 Task: Find a place to stay in Hulan Ergi, China, from 10th to 15th July for 6 adults, with a price range of ₹10,000 to ₹15,000, 3 beds, 4 bedrooms, 4 bathrooms, and amenities like free parking, TV, and WiFi. Enable self check-in.
Action: Mouse moved to (443, 56)
Screenshot: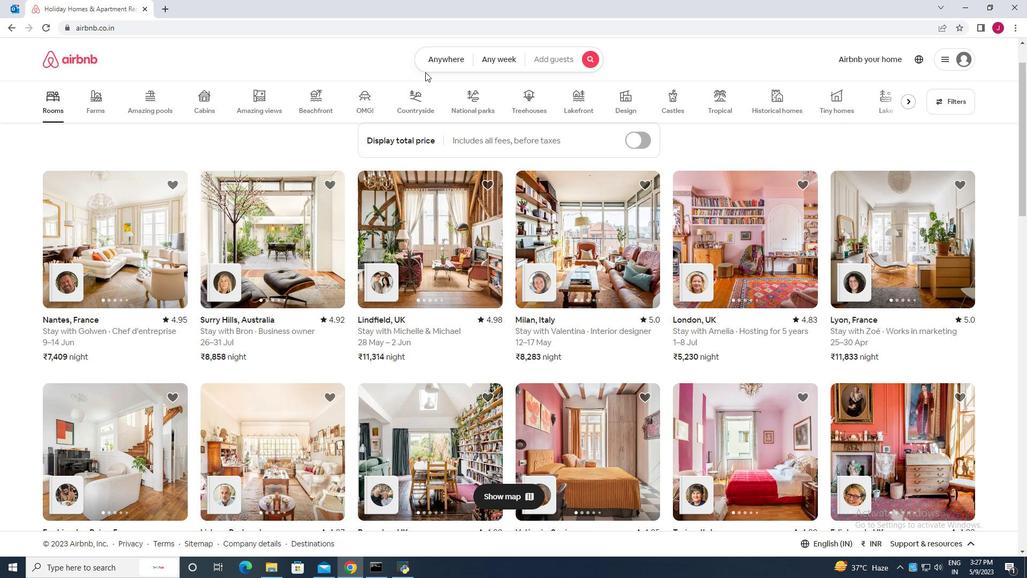 
Action: Mouse pressed left at (443, 56)
Screenshot: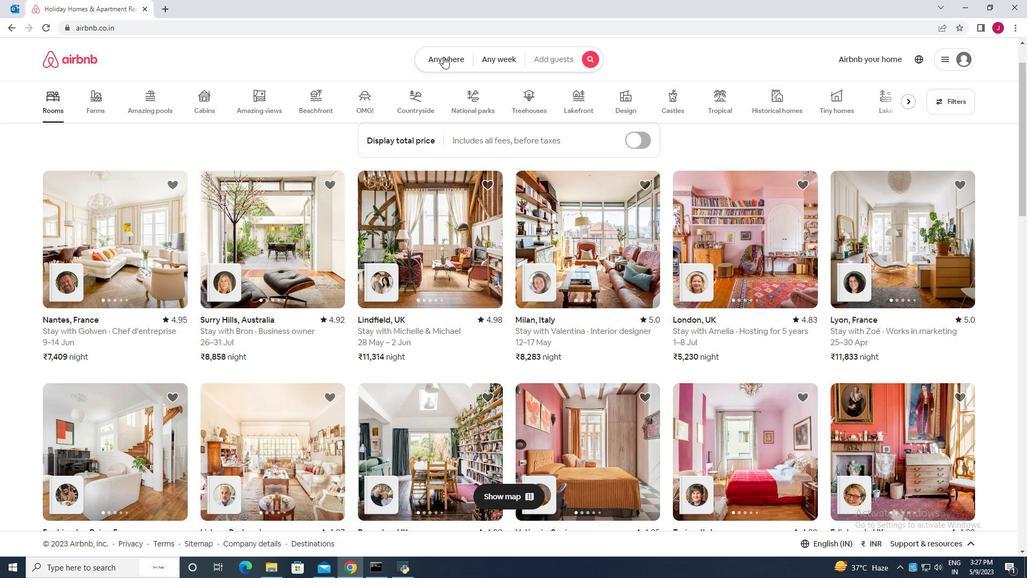 
Action: Mouse moved to (347, 103)
Screenshot: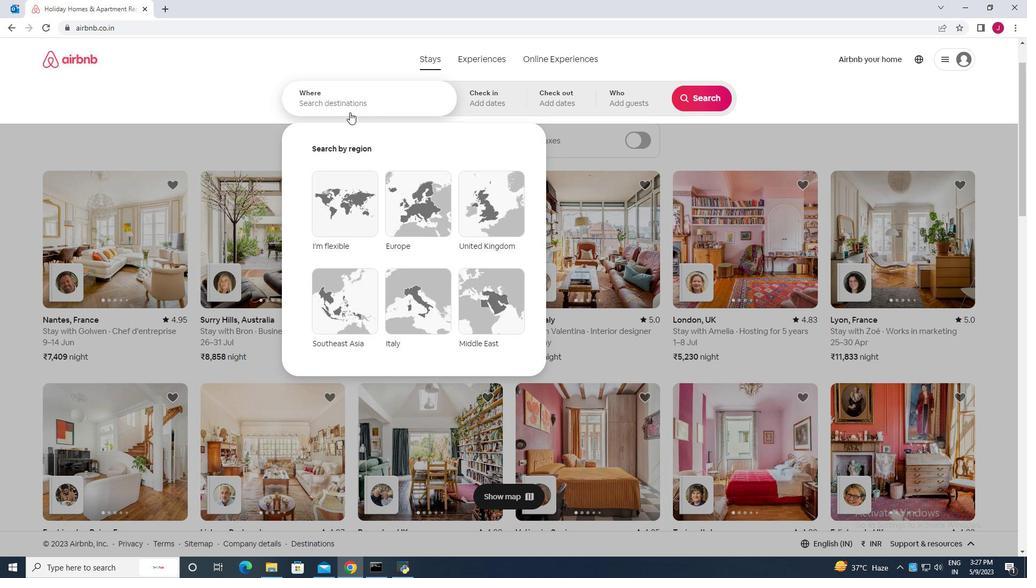 
Action: Mouse pressed left at (347, 103)
Screenshot: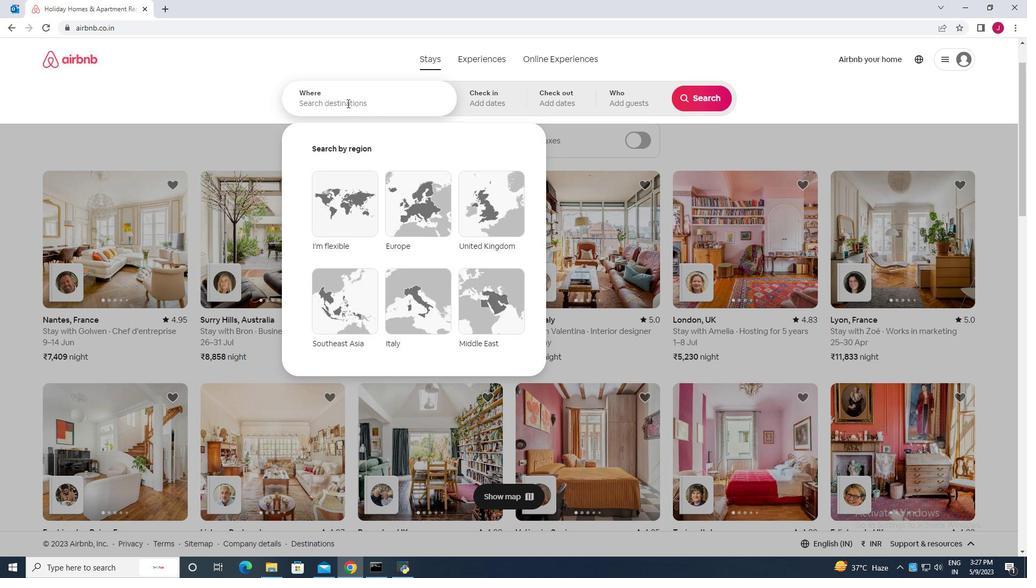 
Action: Key pressed hulan<Key.space>ergi<Key.space>china
Screenshot: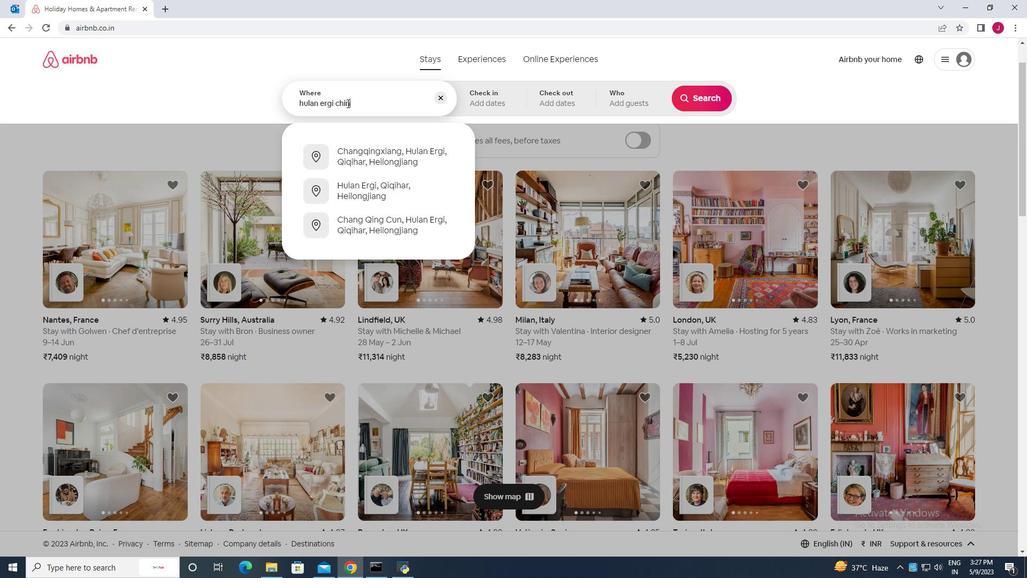 
Action: Mouse moved to (486, 97)
Screenshot: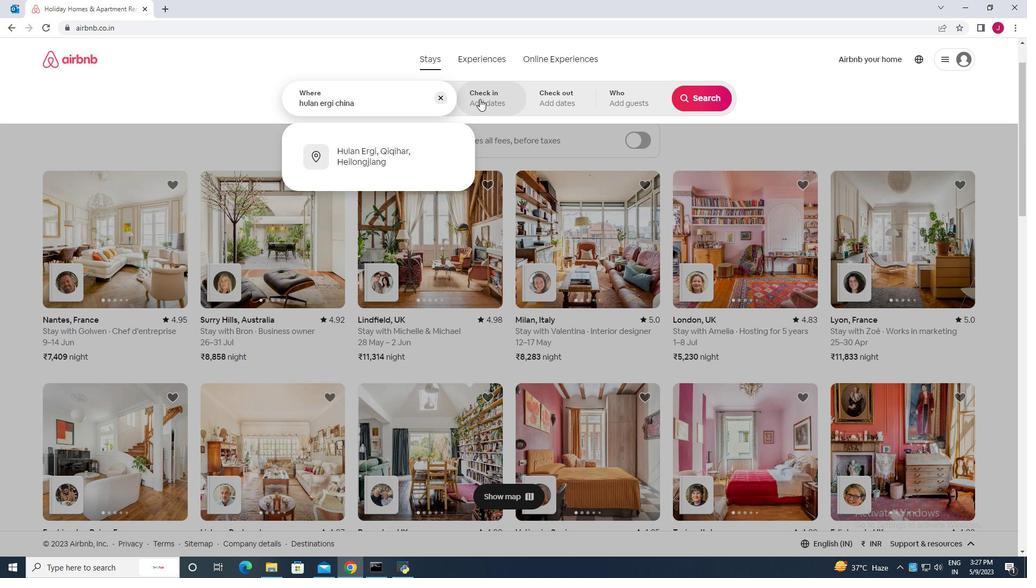
Action: Key pressed <Key.enter>
Screenshot: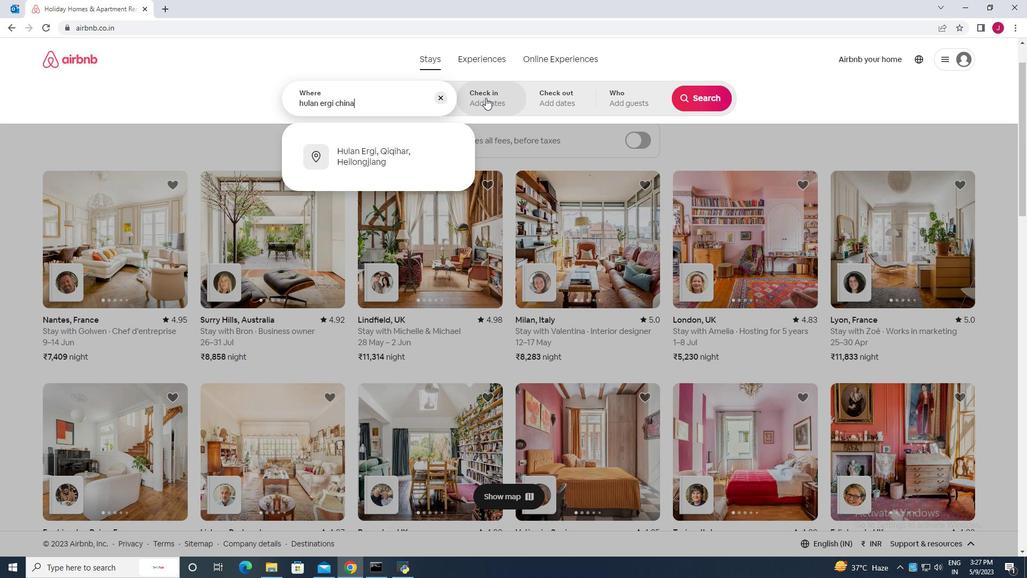 
Action: Mouse moved to (704, 182)
Screenshot: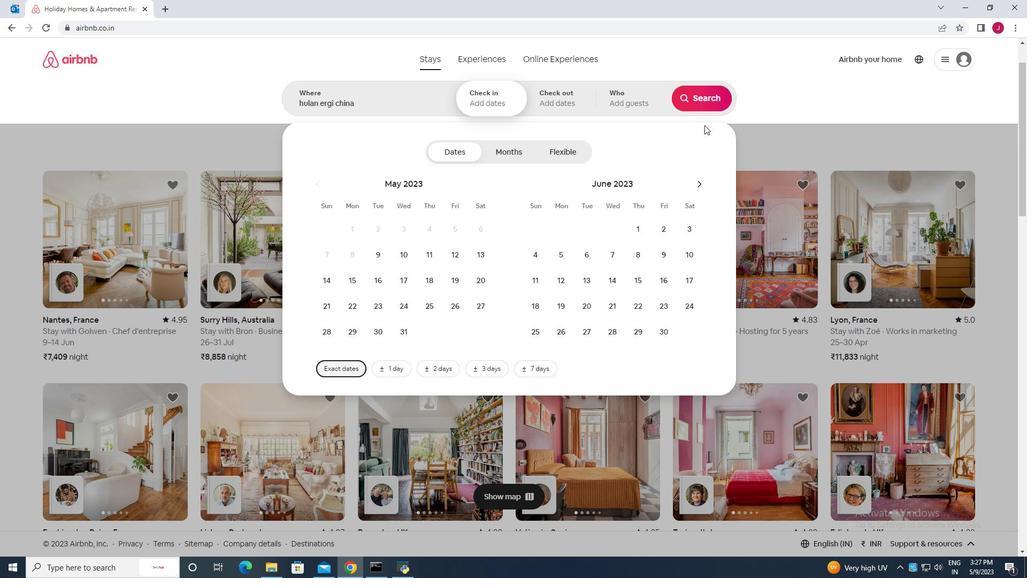 
Action: Mouse pressed left at (704, 182)
Screenshot: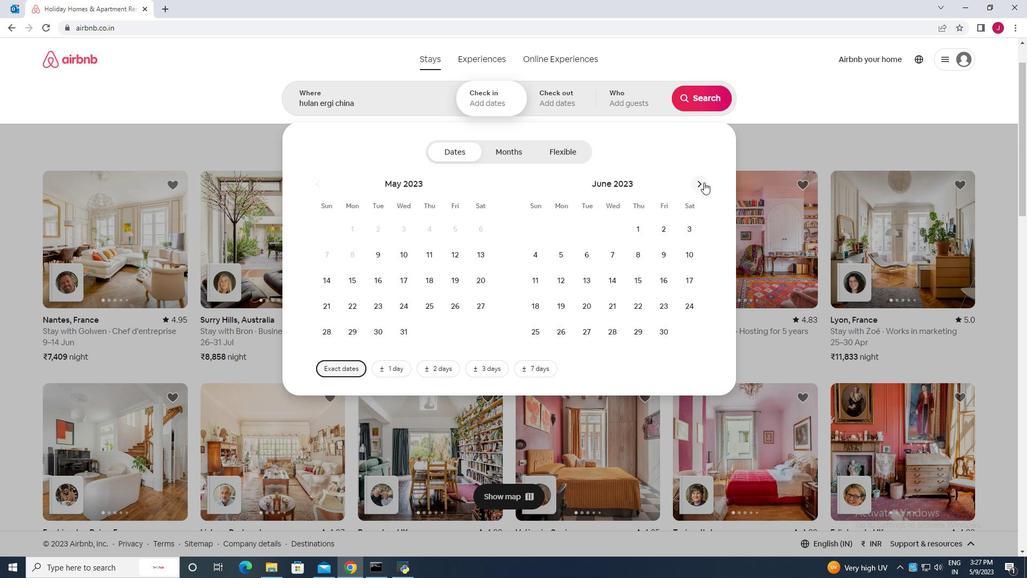 
Action: Mouse moved to (559, 284)
Screenshot: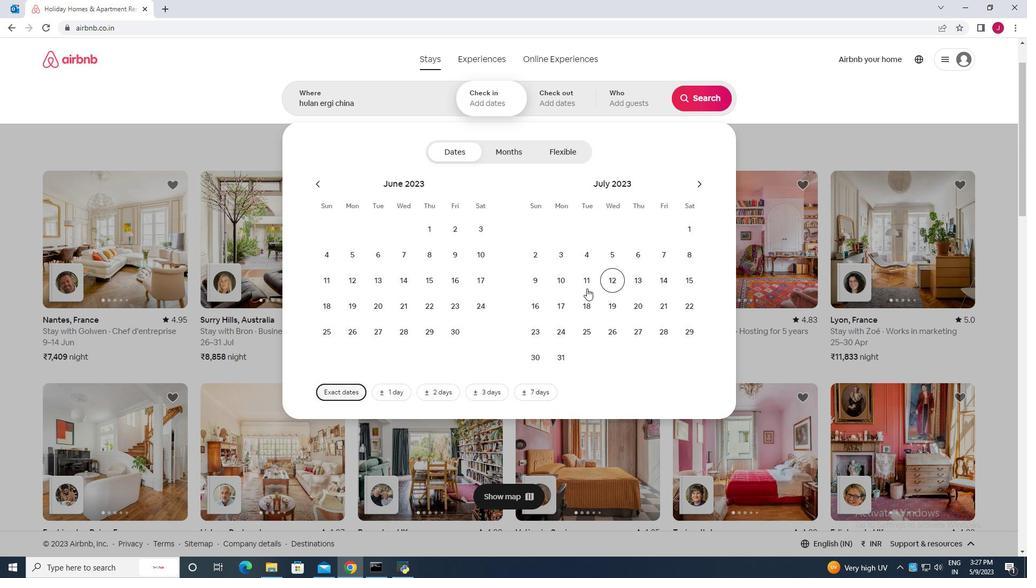 
Action: Mouse pressed left at (559, 284)
Screenshot: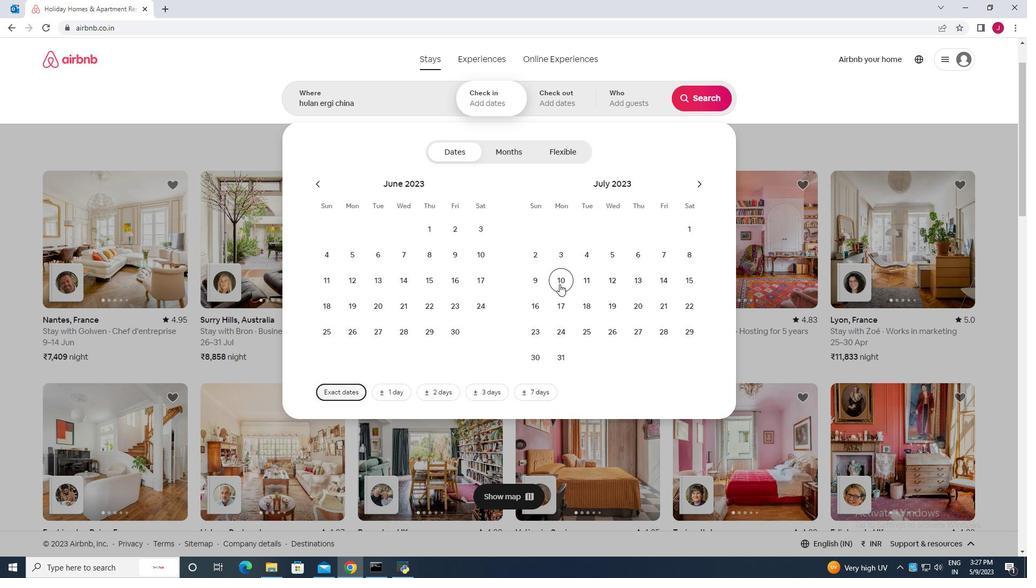 
Action: Mouse moved to (694, 279)
Screenshot: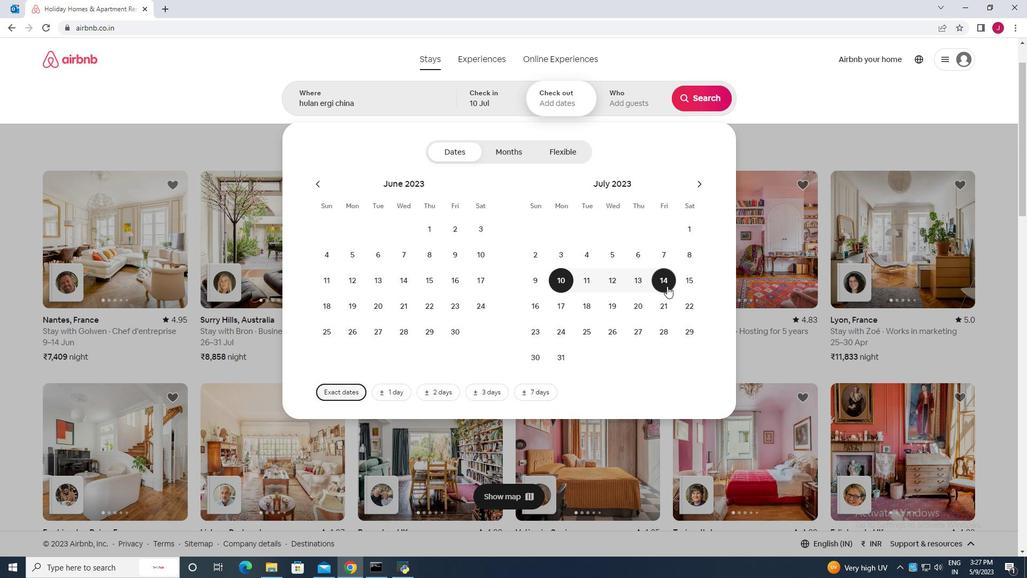 
Action: Mouse pressed left at (694, 279)
Screenshot: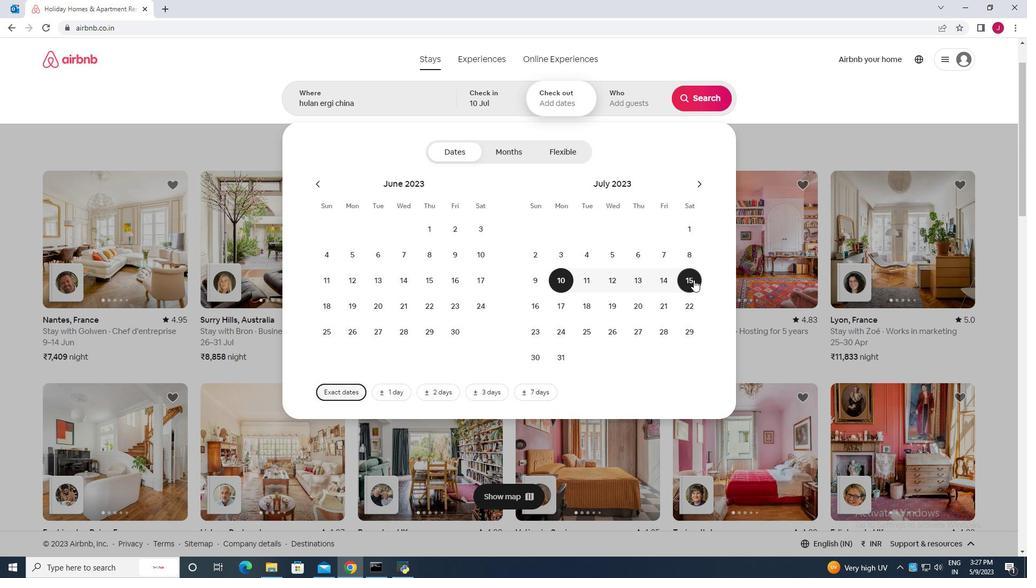 
Action: Mouse moved to (632, 106)
Screenshot: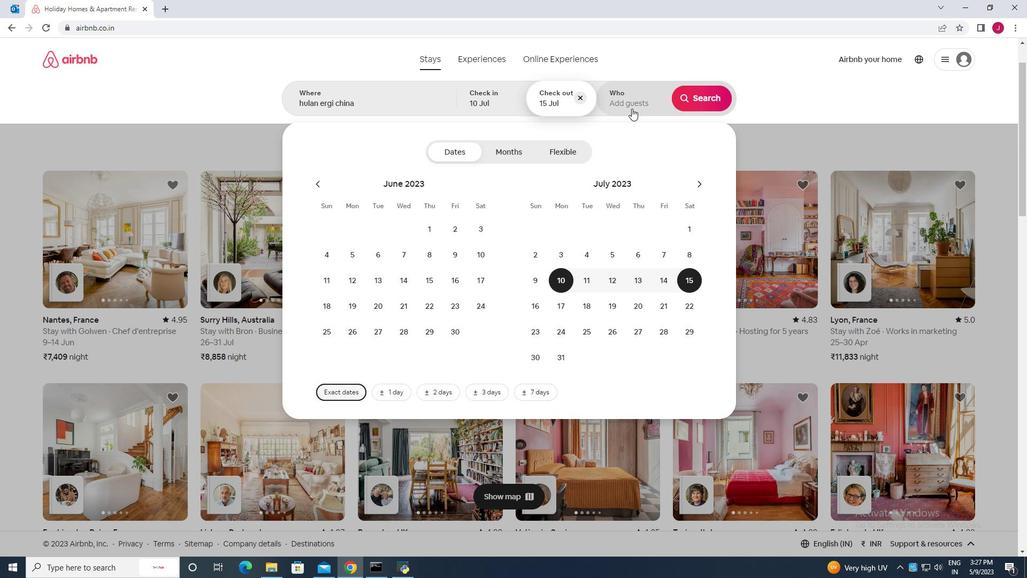 
Action: Mouse pressed left at (632, 106)
Screenshot: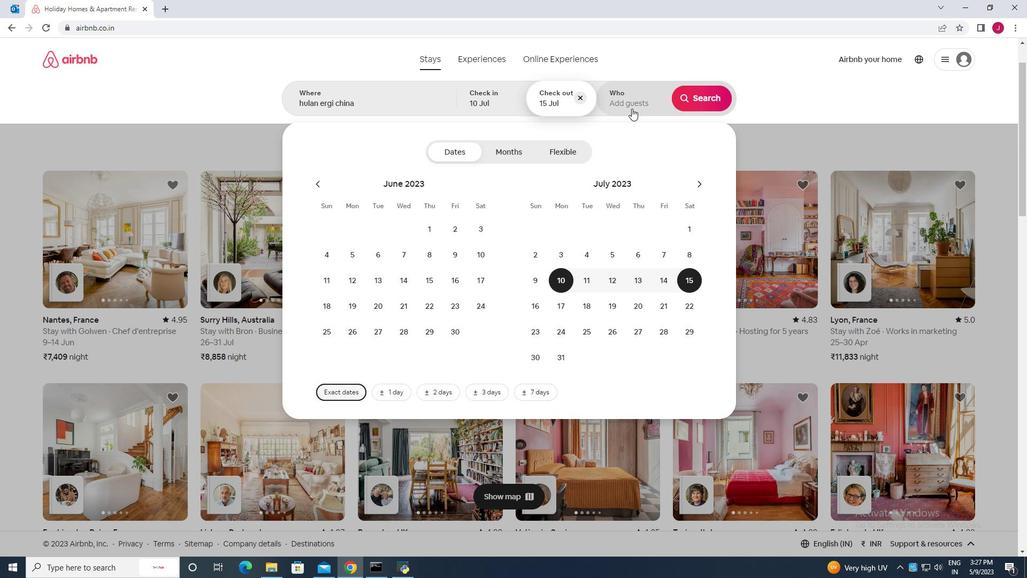 
Action: Mouse moved to (704, 158)
Screenshot: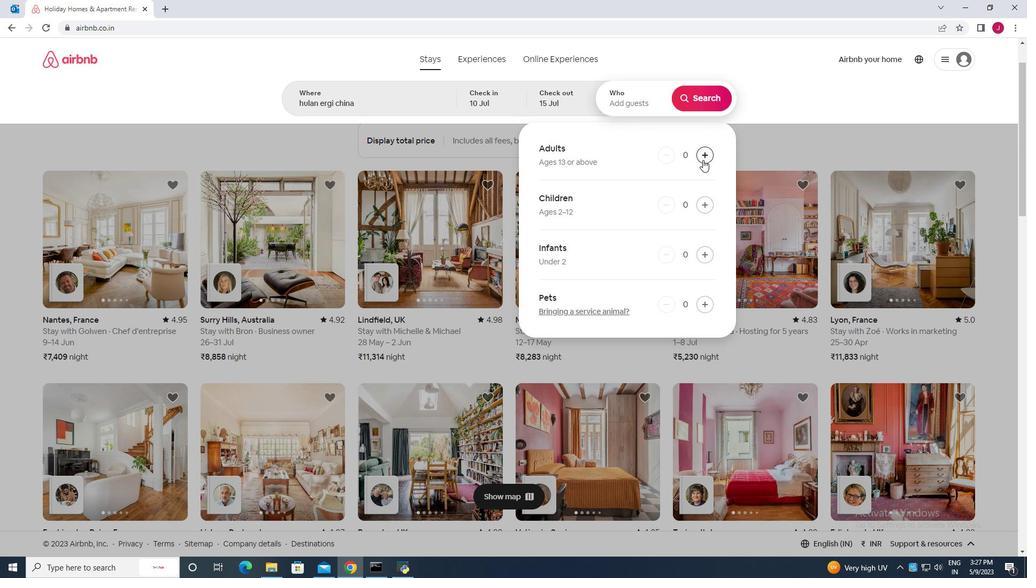 
Action: Mouse pressed left at (704, 158)
Screenshot: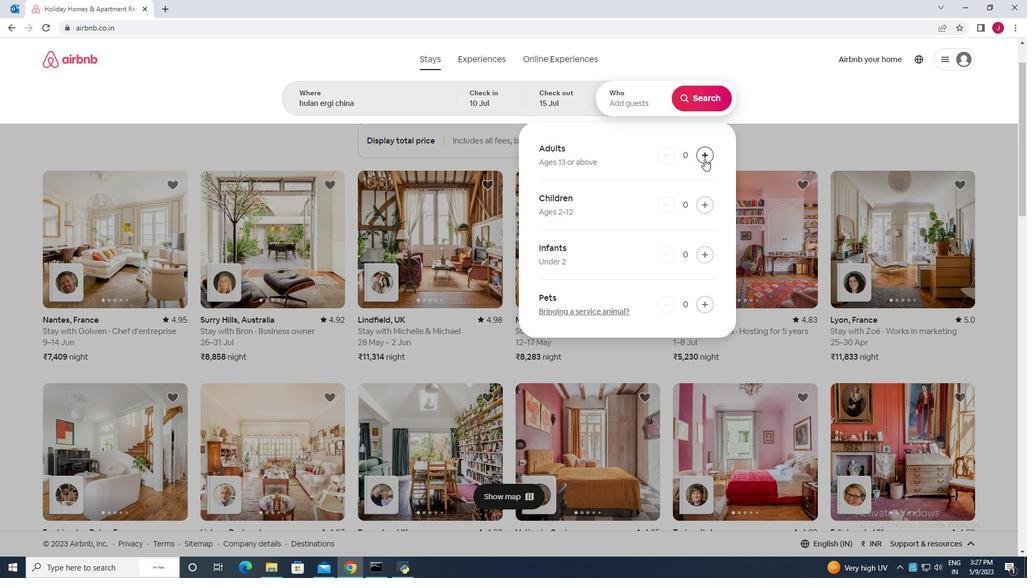
Action: Mouse pressed left at (704, 158)
Screenshot: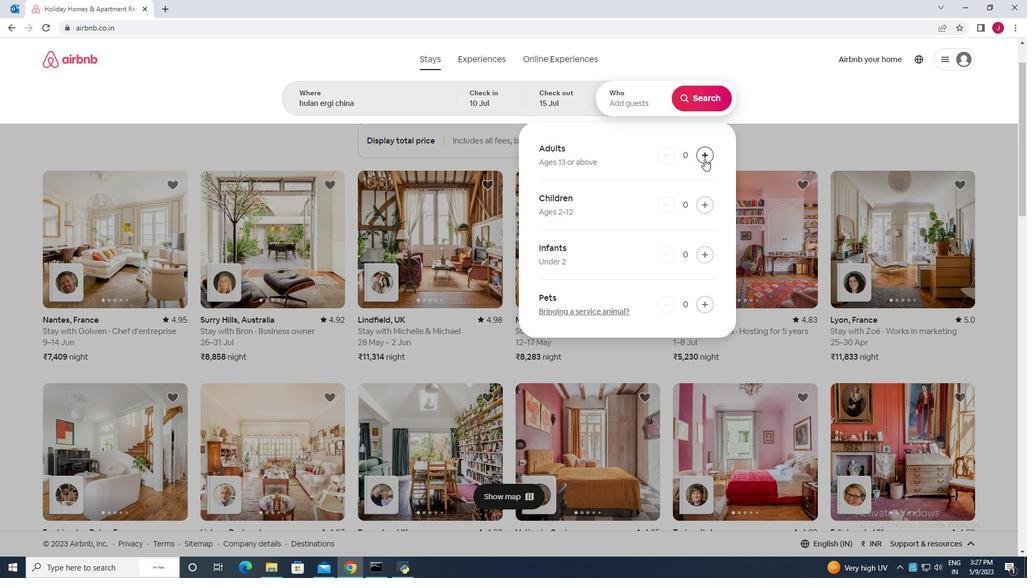 
Action: Mouse pressed left at (704, 158)
Screenshot: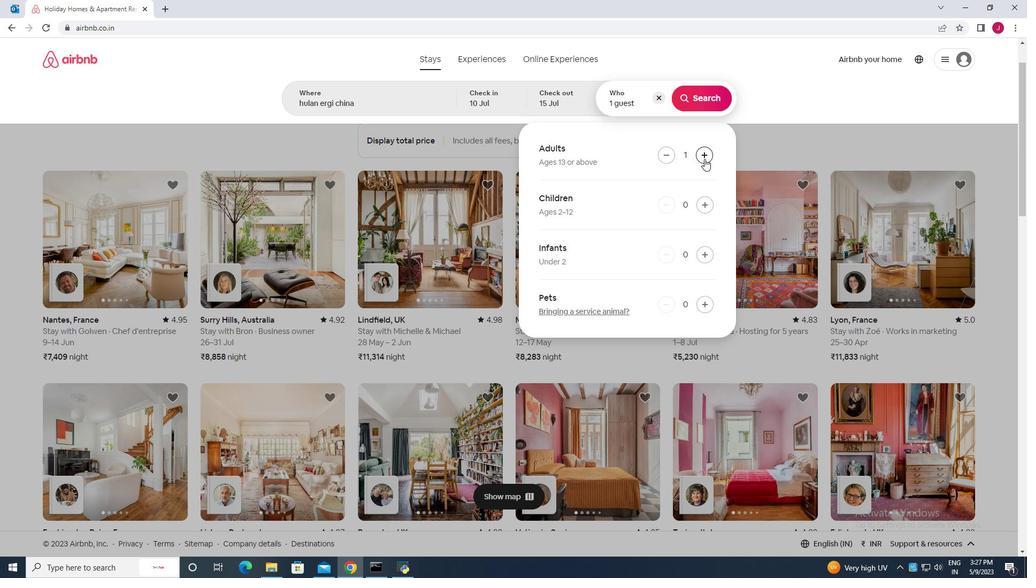 
Action: Mouse pressed left at (704, 158)
Screenshot: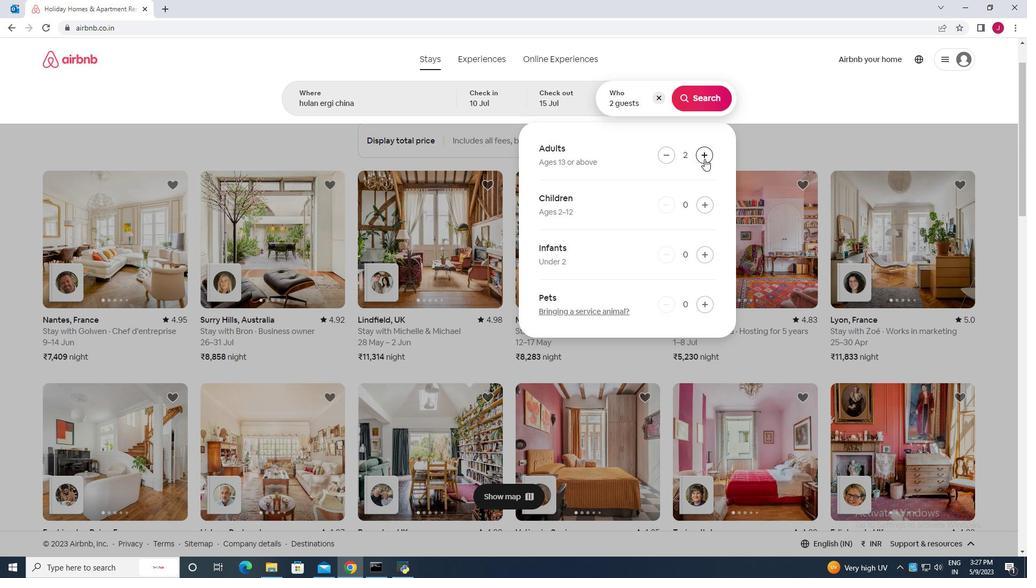 
Action: Mouse pressed left at (704, 158)
Screenshot: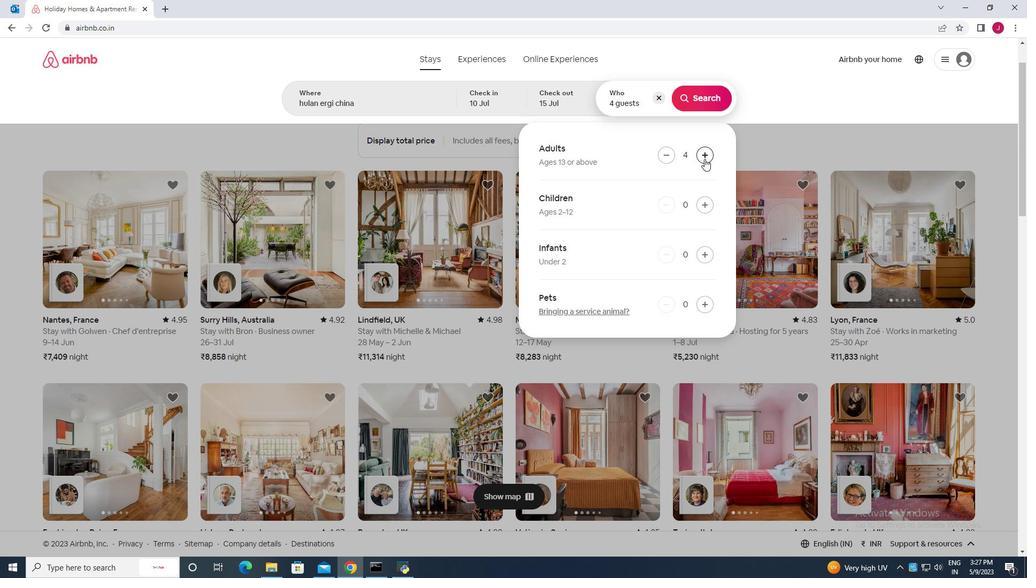 
Action: Mouse pressed left at (704, 158)
Screenshot: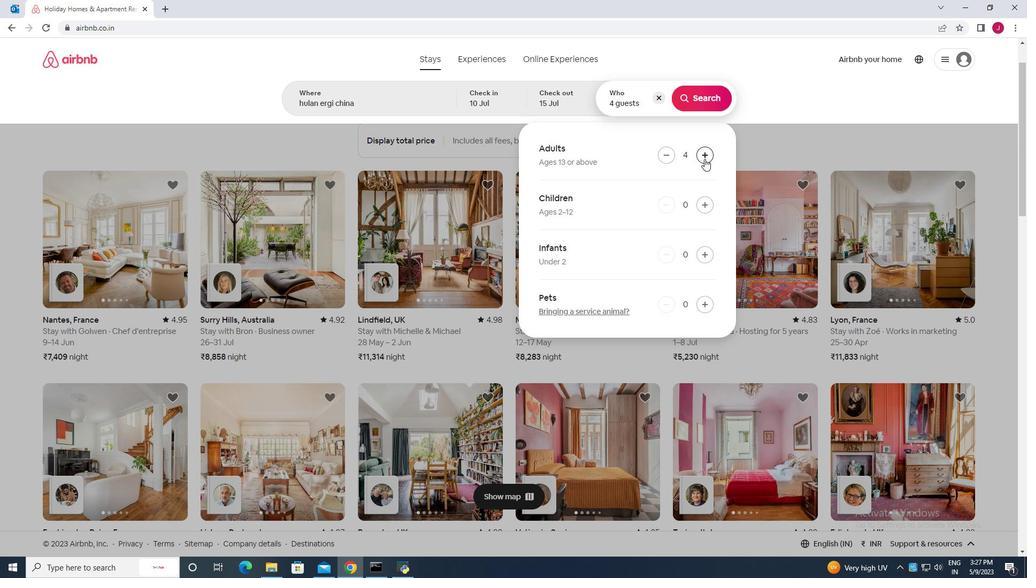 
Action: Mouse pressed left at (704, 158)
Screenshot: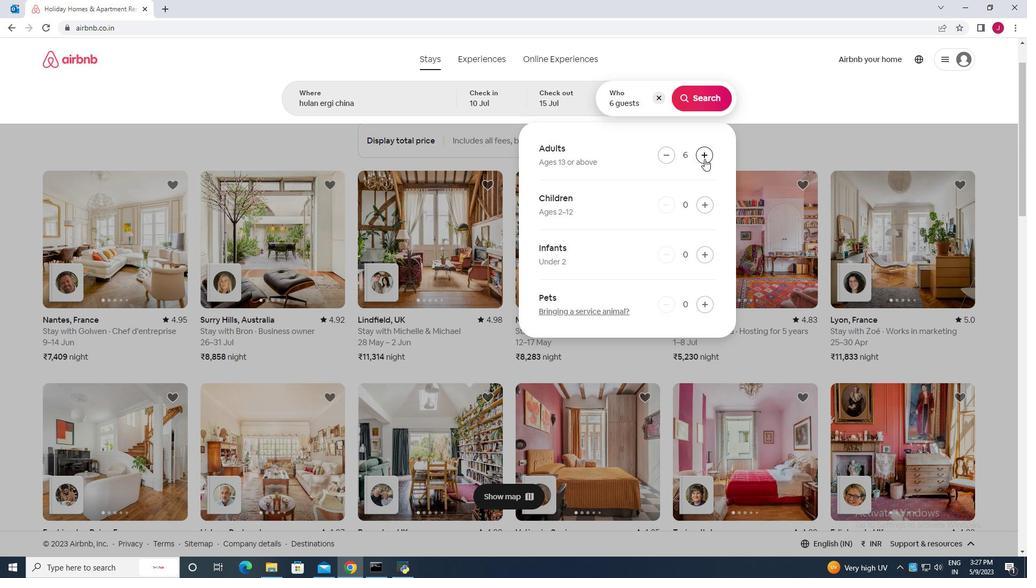 
Action: Mouse moved to (700, 98)
Screenshot: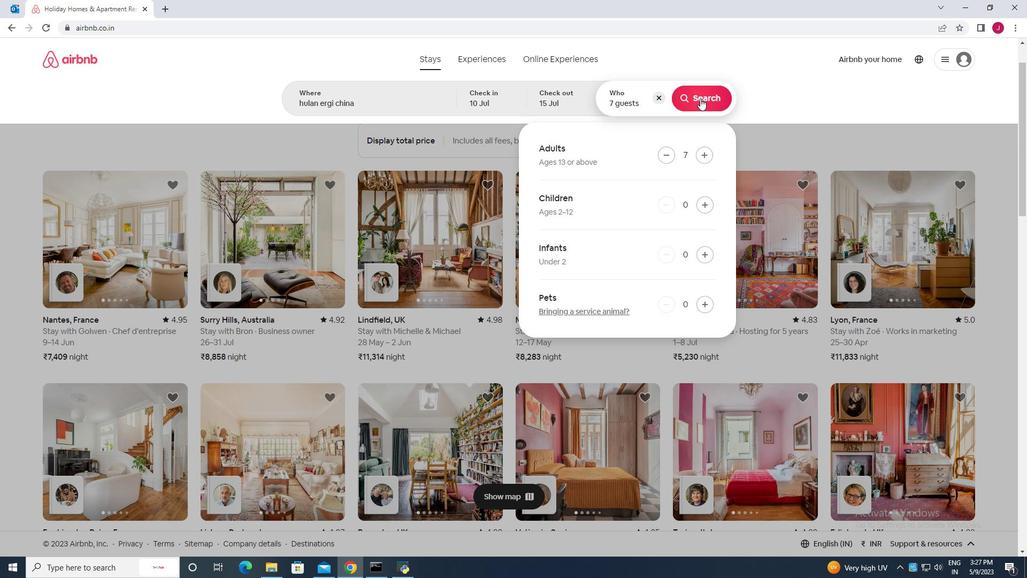 
Action: Mouse pressed left at (700, 98)
Screenshot: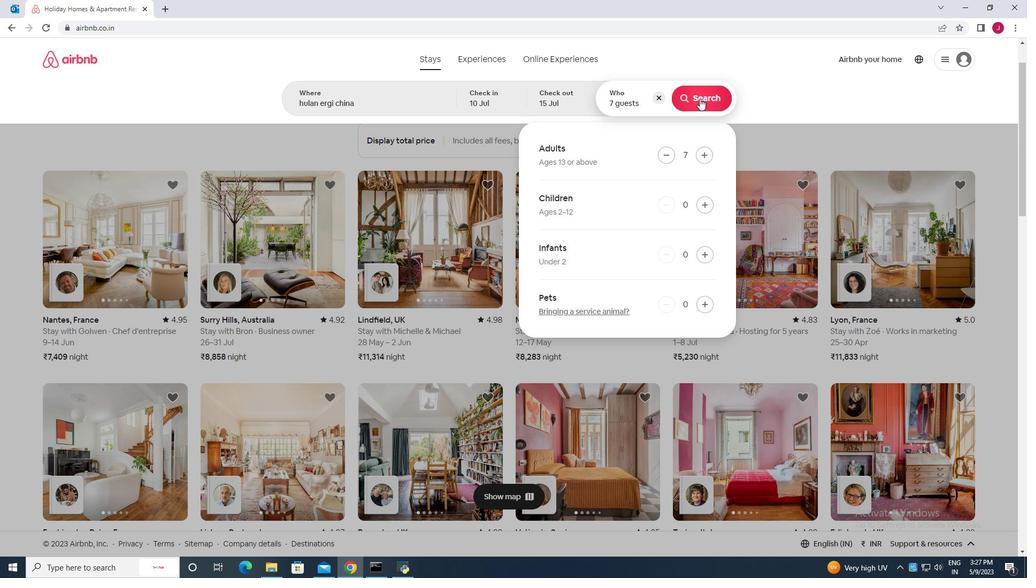 
Action: Mouse moved to (991, 101)
Screenshot: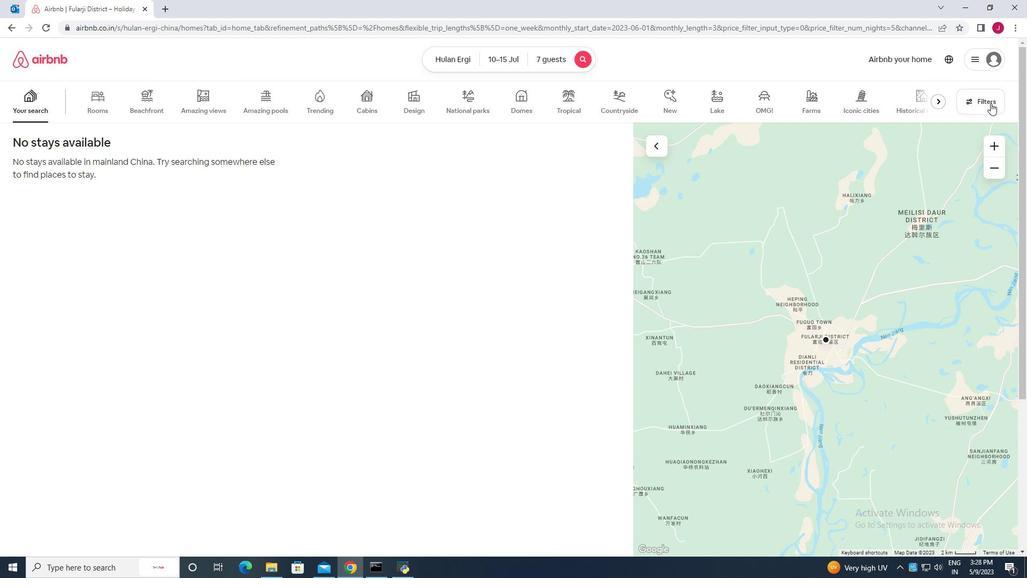 
Action: Mouse pressed left at (991, 101)
Screenshot: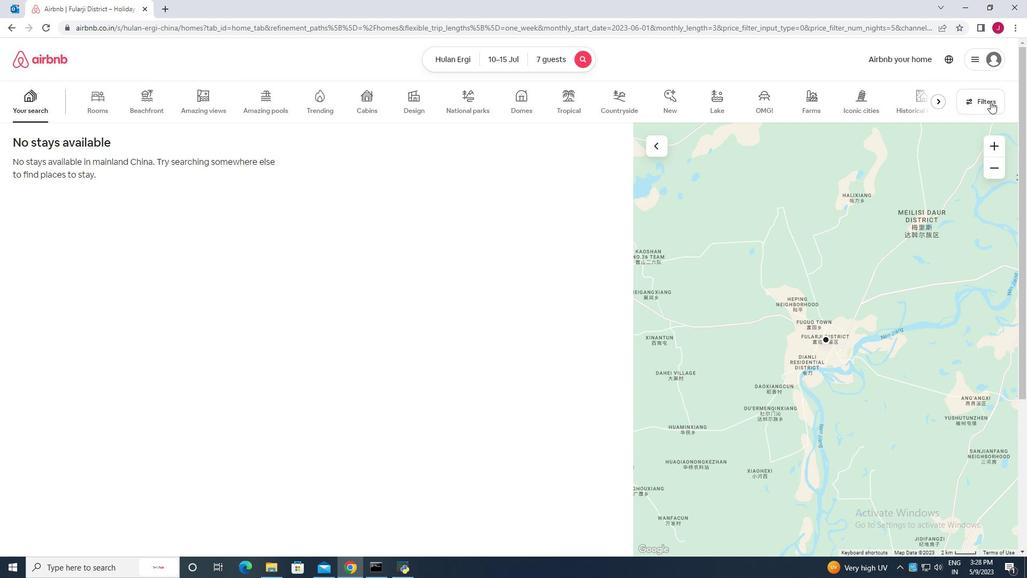 
Action: Mouse moved to (400, 360)
Screenshot: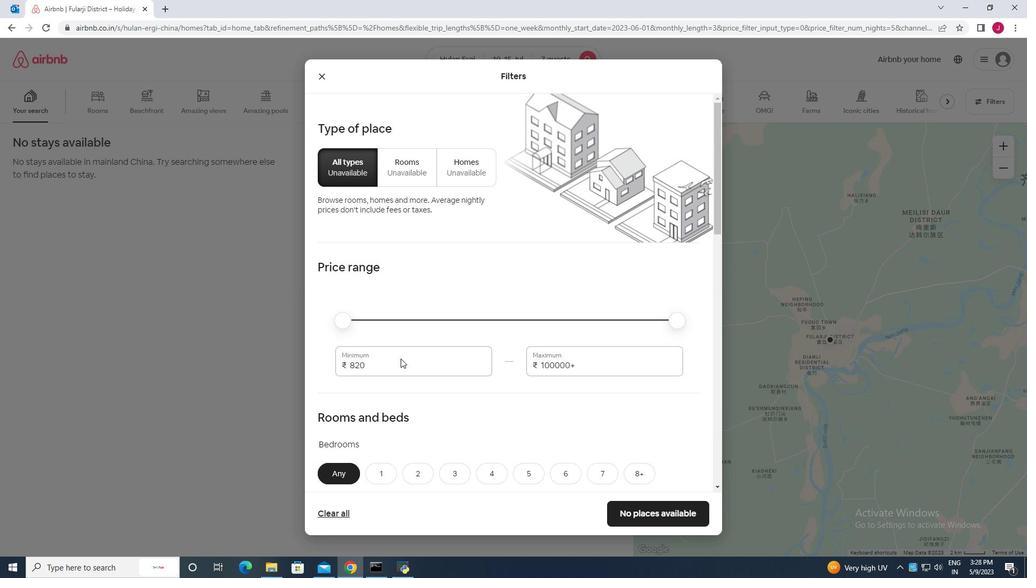
Action: Mouse pressed left at (400, 360)
Screenshot: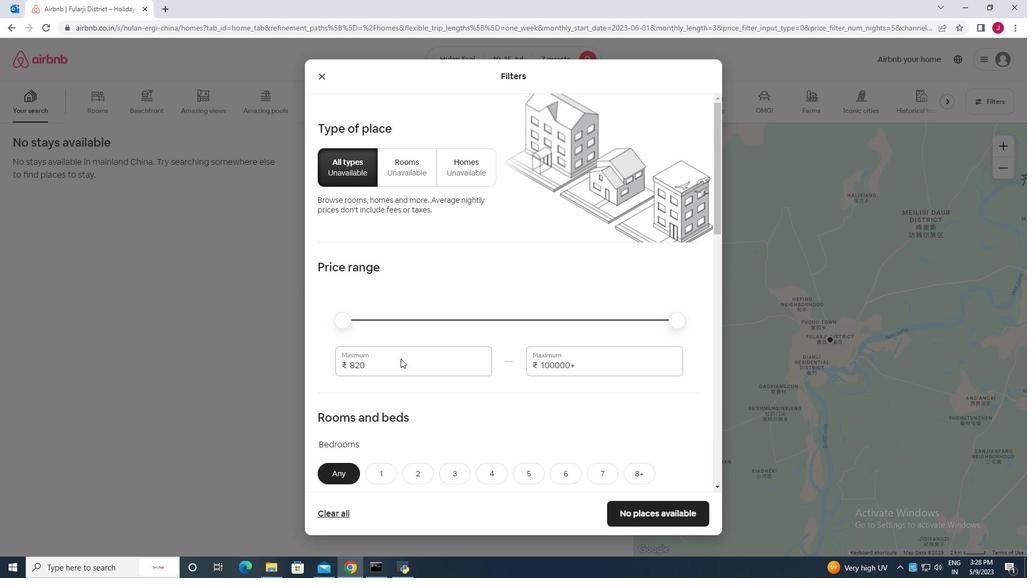 
Action: Key pressed <Key.backspace><Key.backspace><Key.backspace><Key.backspace><Key.backspace><Key.backspace><Key.backspace><Key.backspace><Key.backspace>100000<Key.backspace>
Screenshot: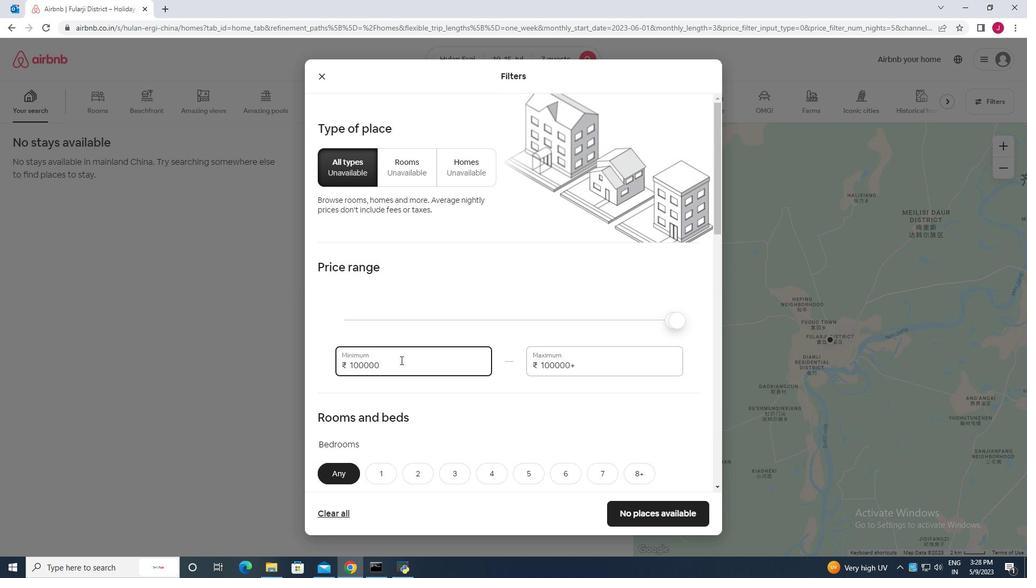 
Action: Mouse moved to (581, 369)
Screenshot: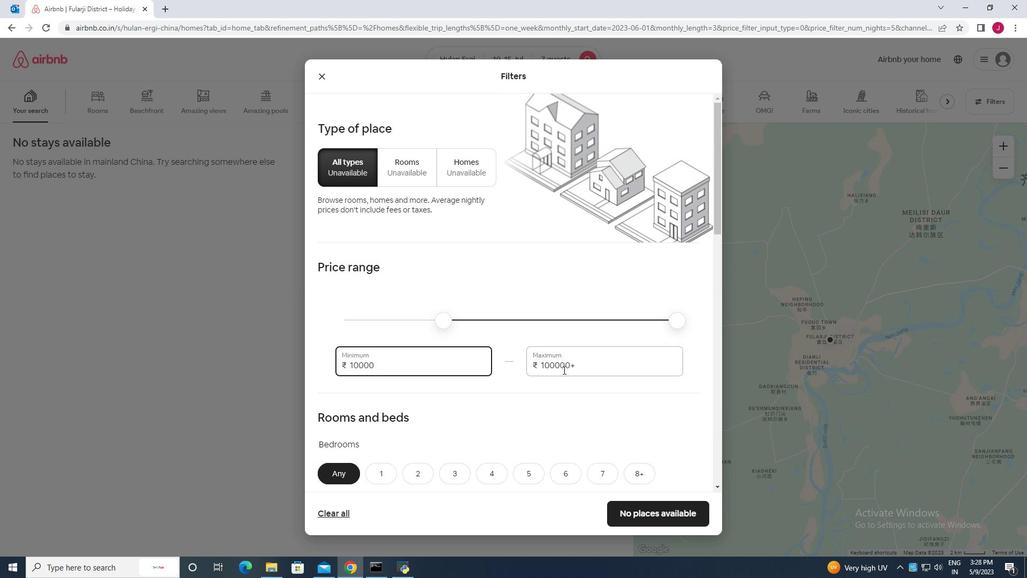 
Action: Mouse pressed left at (581, 369)
Screenshot: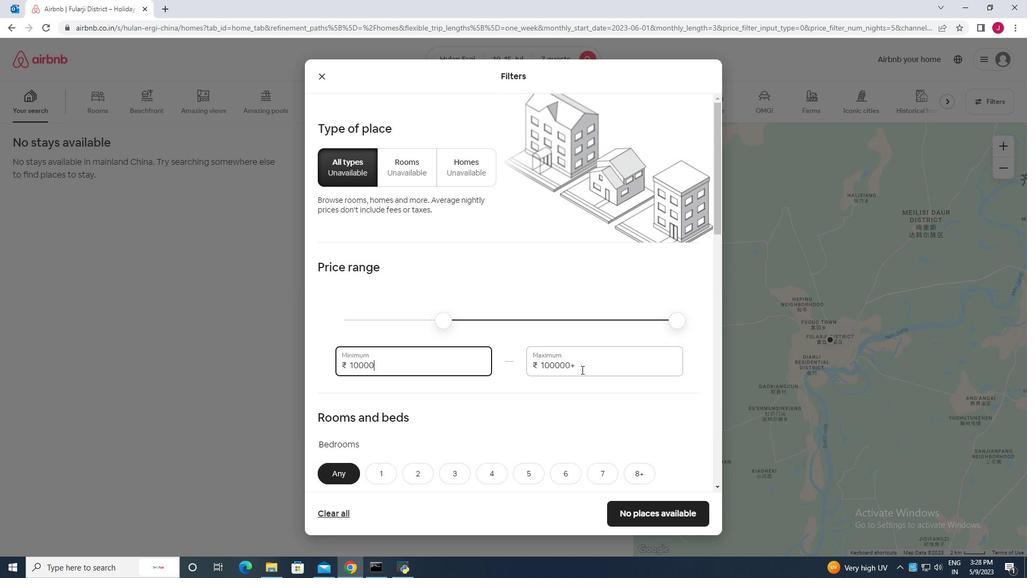 
Action: Mouse moved to (581, 369)
Screenshot: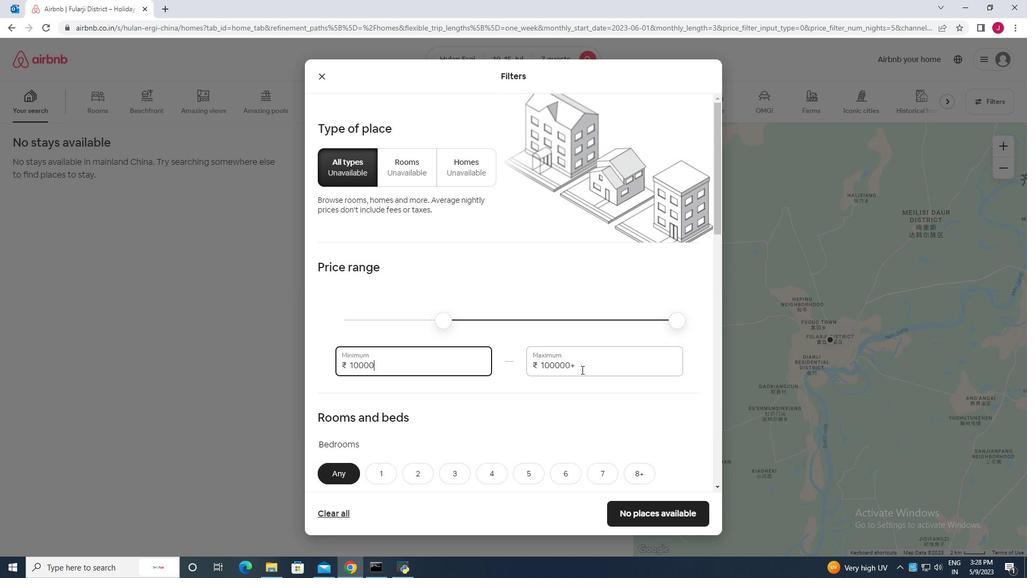 
Action: Key pressed <Key.backspace><Key.backspace><Key.backspace><Key.backspace><Key.backspace><Key.backspace><Key.backspace><Key.backspace><Key.backspace><Key.backspace><Key.backspace><Key.backspace><Key.backspace><Key.backspace><Key.backspace><Key.backspace><Key.backspace><Key.backspace><Key.backspace><Key.backspace><Key.backspace>15000
Screenshot: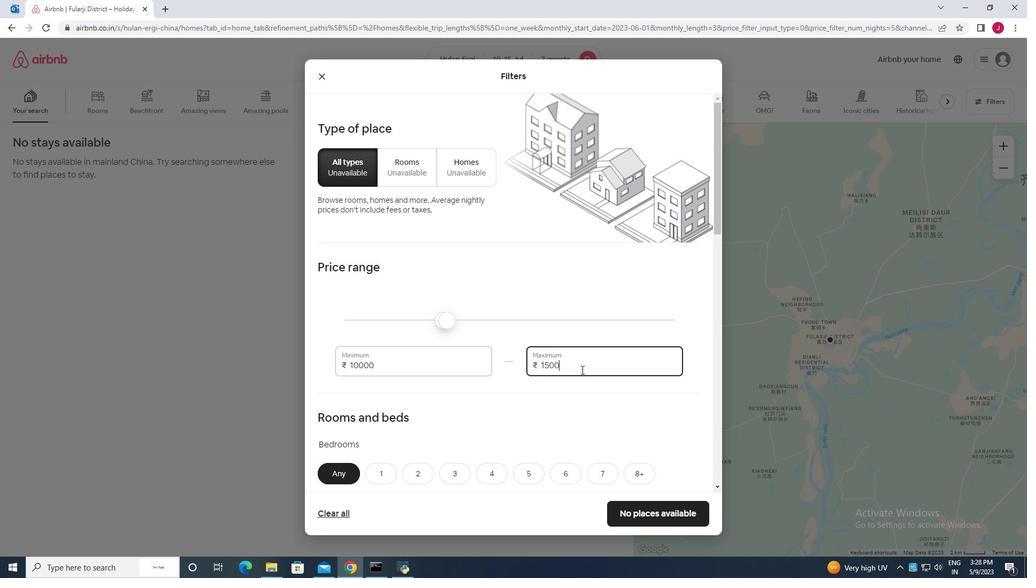 
Action: Mouse moved to (530, 404)
Screenshot: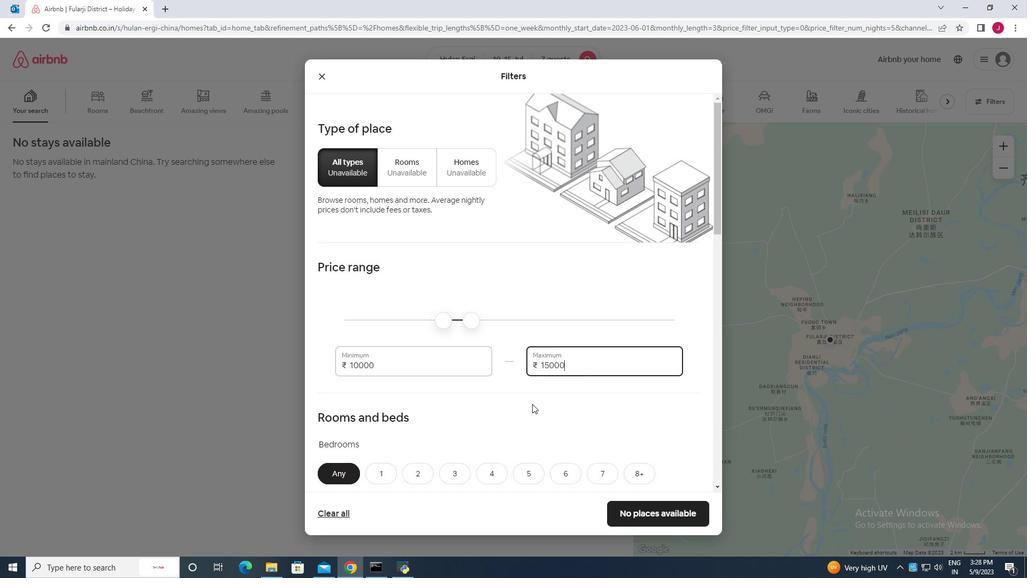 
Action: Mouse scrolled (530, 404) with delta (0, 0)
Screenshot: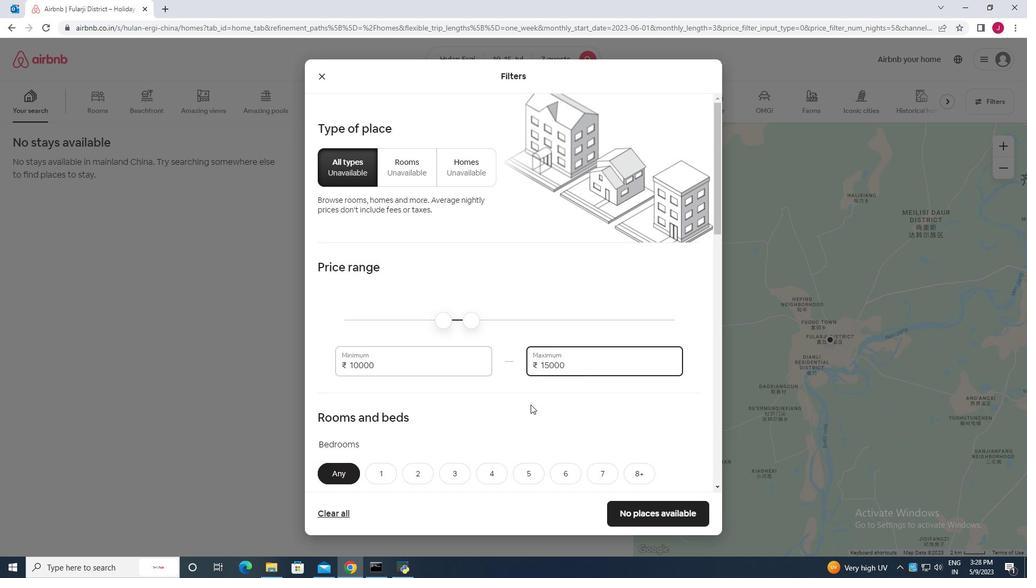 
Action: Mouse scrolled (530, 404) with delta (0, 0)
Screenshot: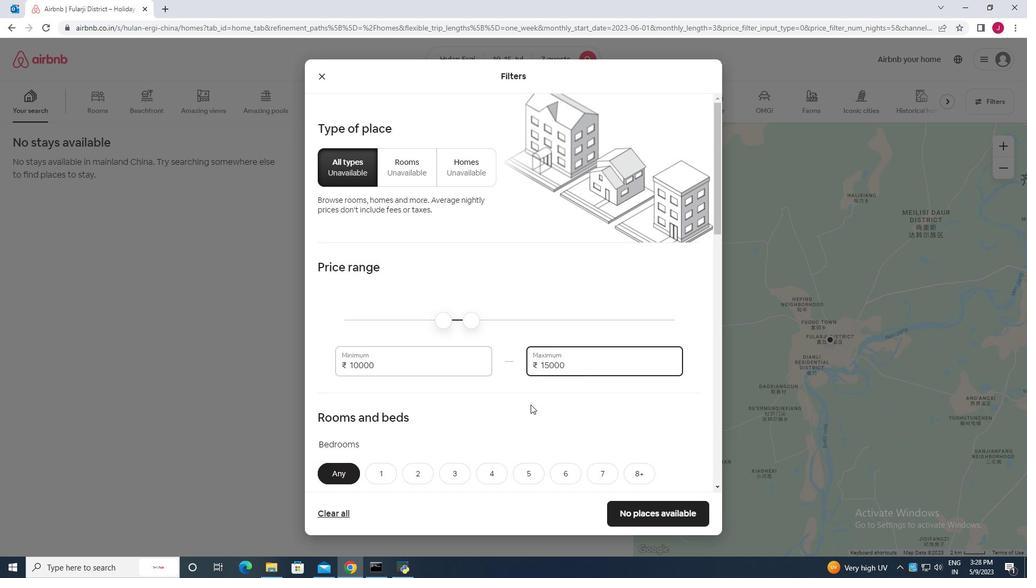 
Action: Mouse moved to (466, 375)
Screenshot: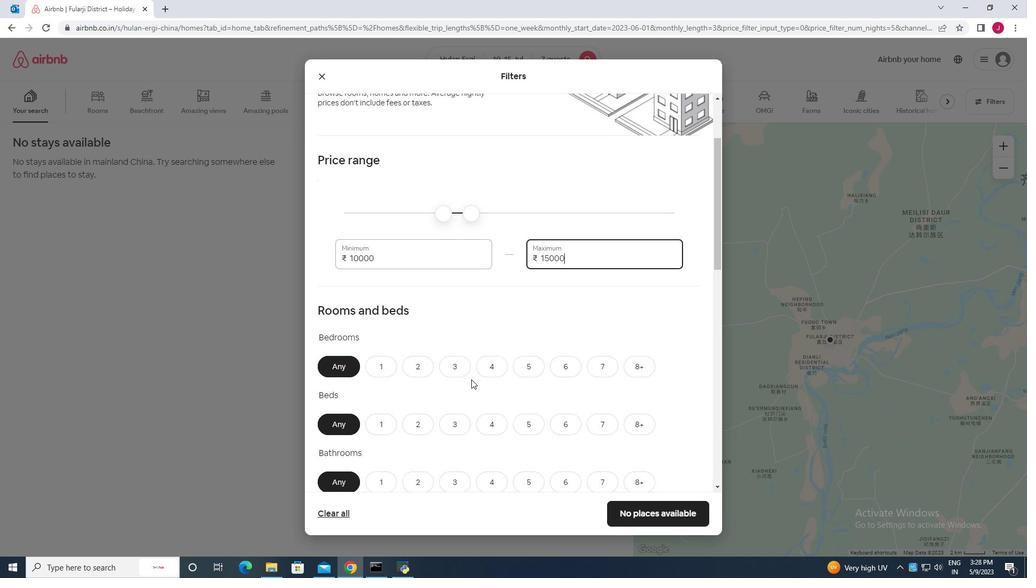 
Action: Mouse scrolled (466, 375) with delta (0, 0)
Screenshot: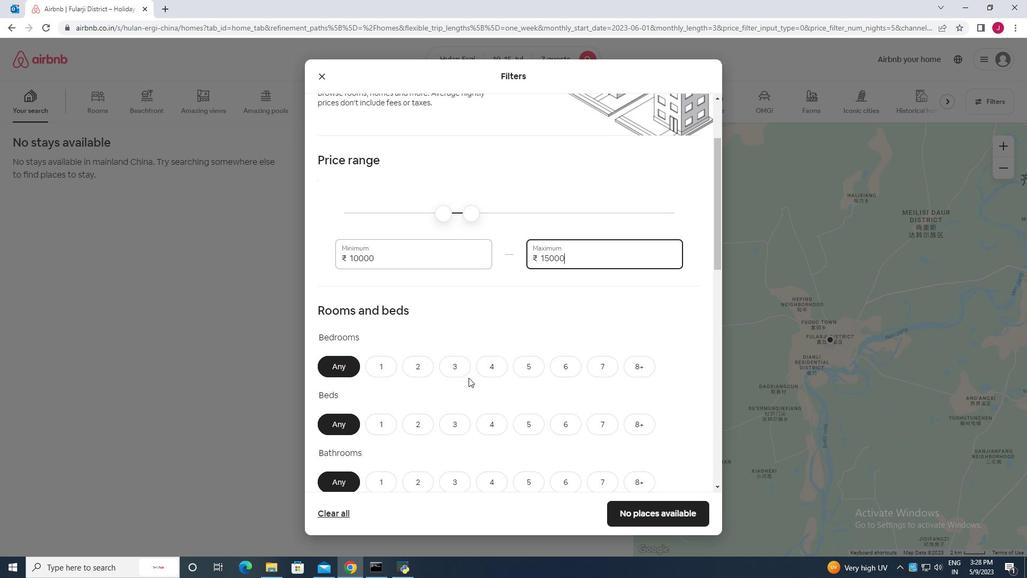 
Action: Mouse moved to (462, 367)
Screenshot: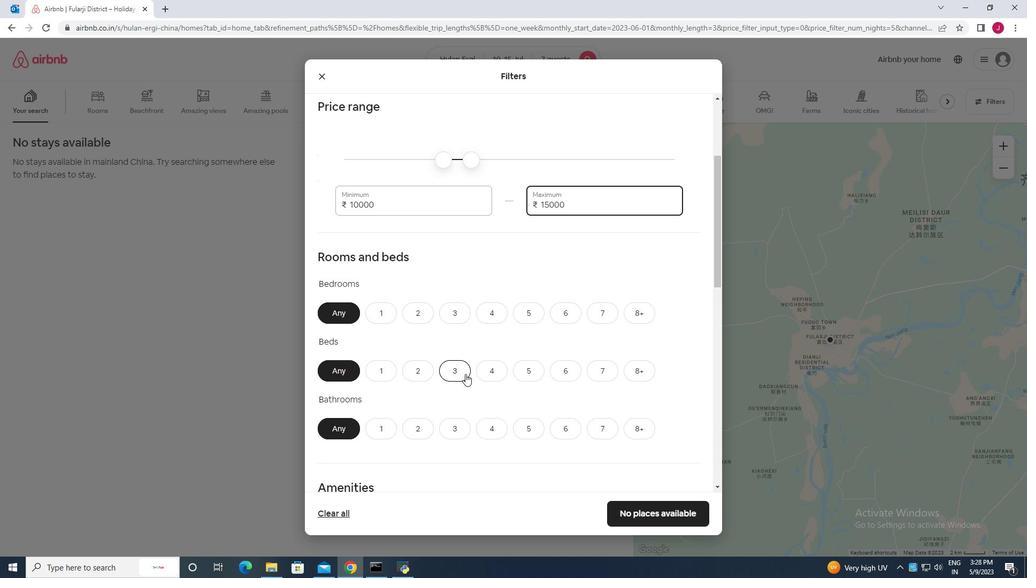 
Action: Mouse scrolled (462, 366) with delta (0, 0)
Screenshot: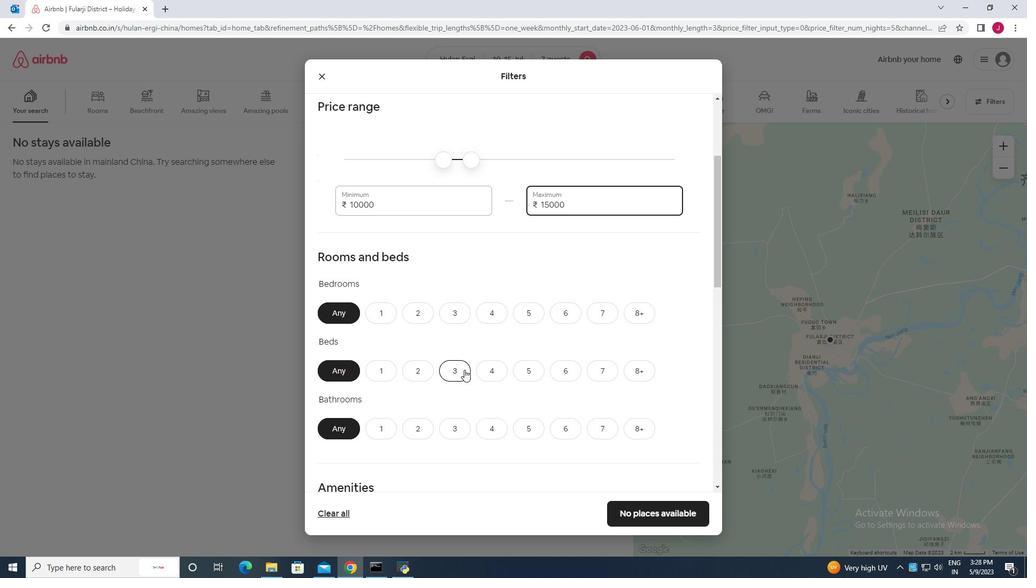 
Action: Mouse moved to (491, 262)
Screenshot: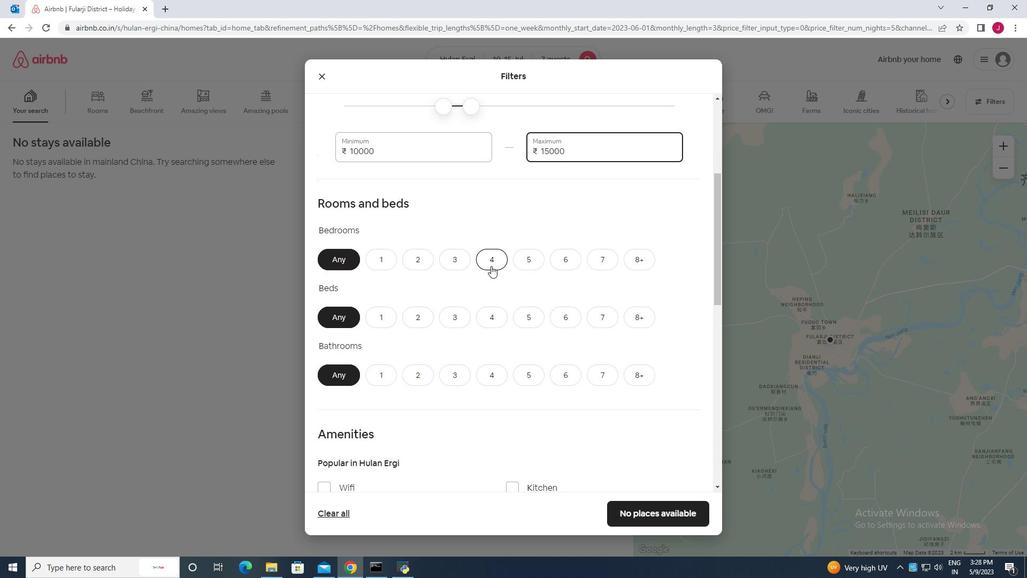 
Action: Mouse pressed left at (491, 262)
Screenshot: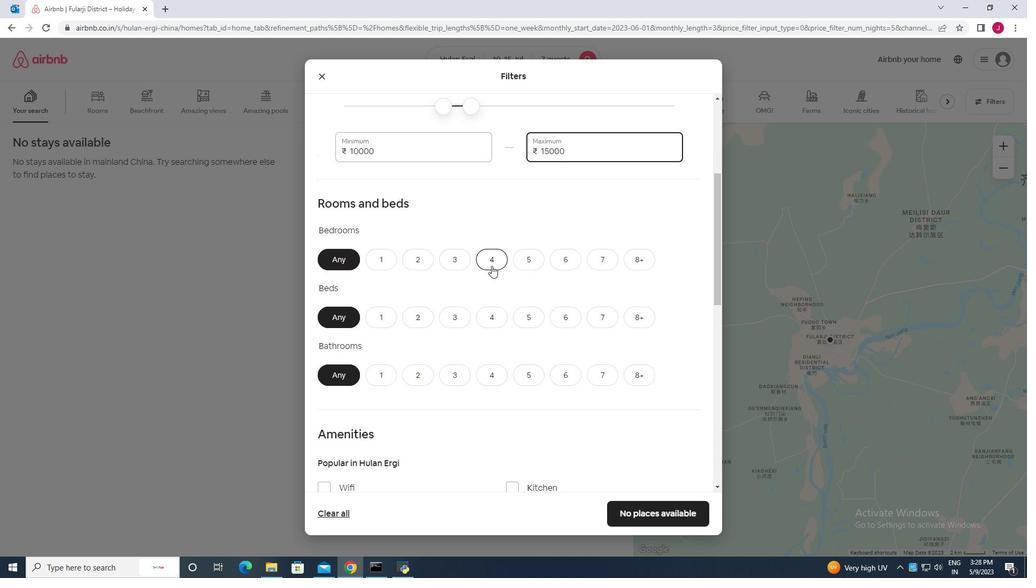 
Action: Mouse moved to (597, 319)
Screenshot: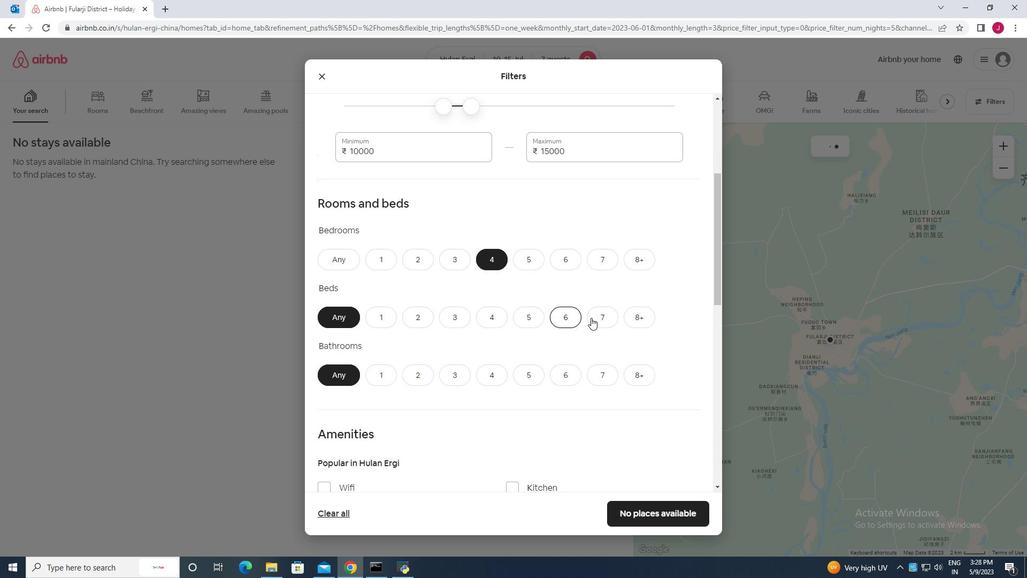 
Action: Mouse pressed left at (597, 319)
Screenshot: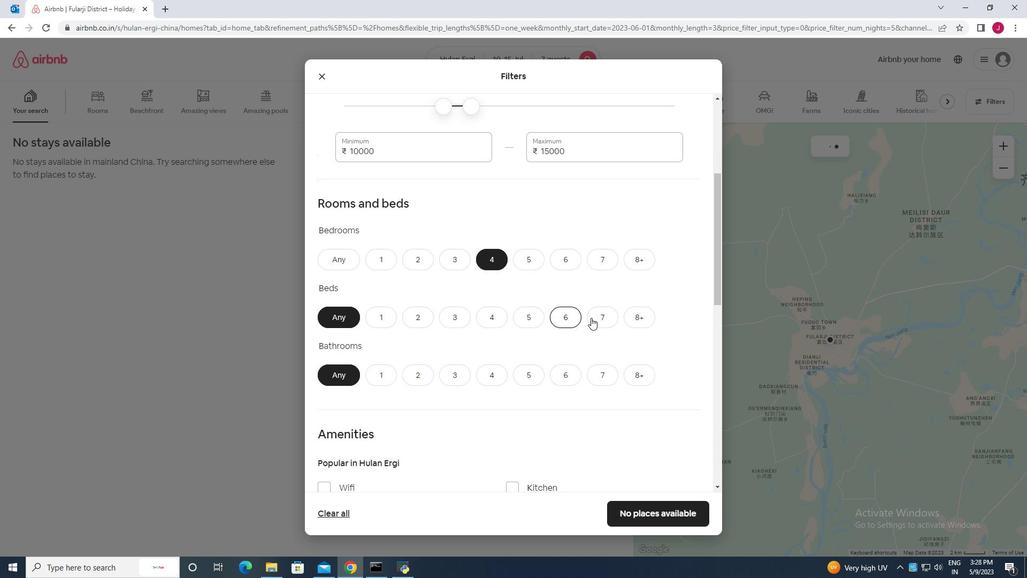 
Action: Mouse moved to (497, 374)
Screenshot: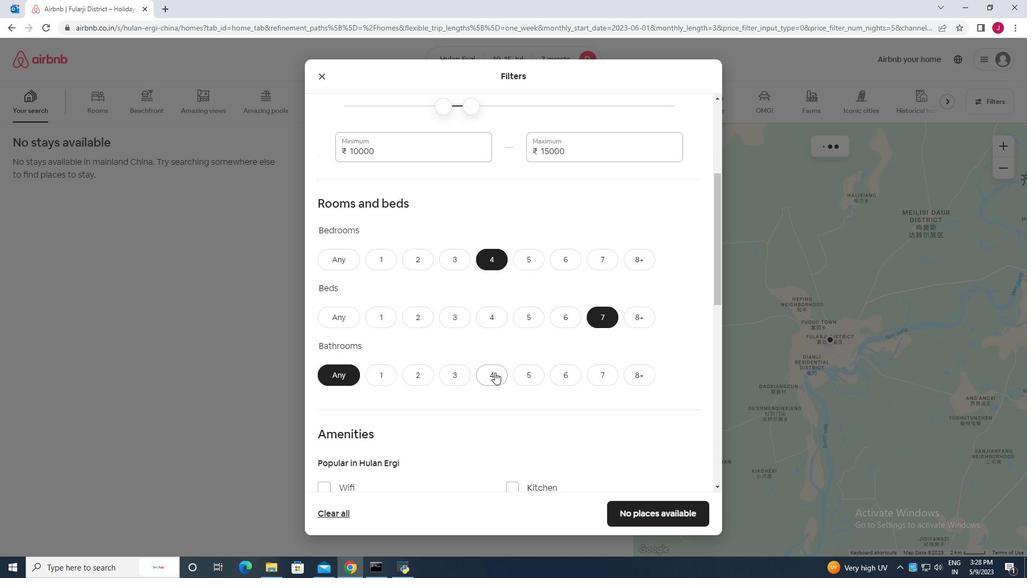 
Action: Mouse pressed left at (497, 374)
Screenshot: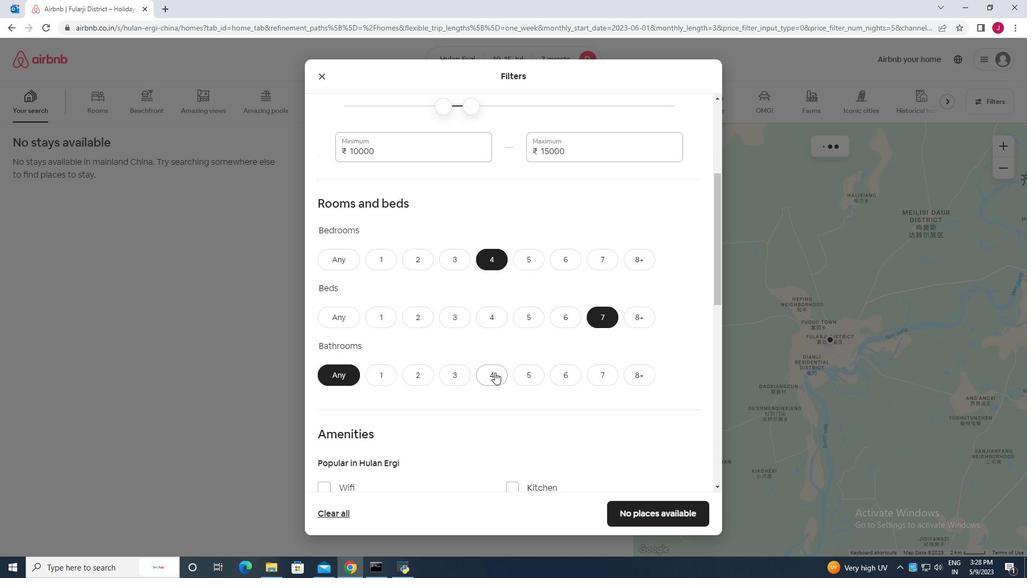 
Action: Mouse moved to (447, 348)
Screenshot: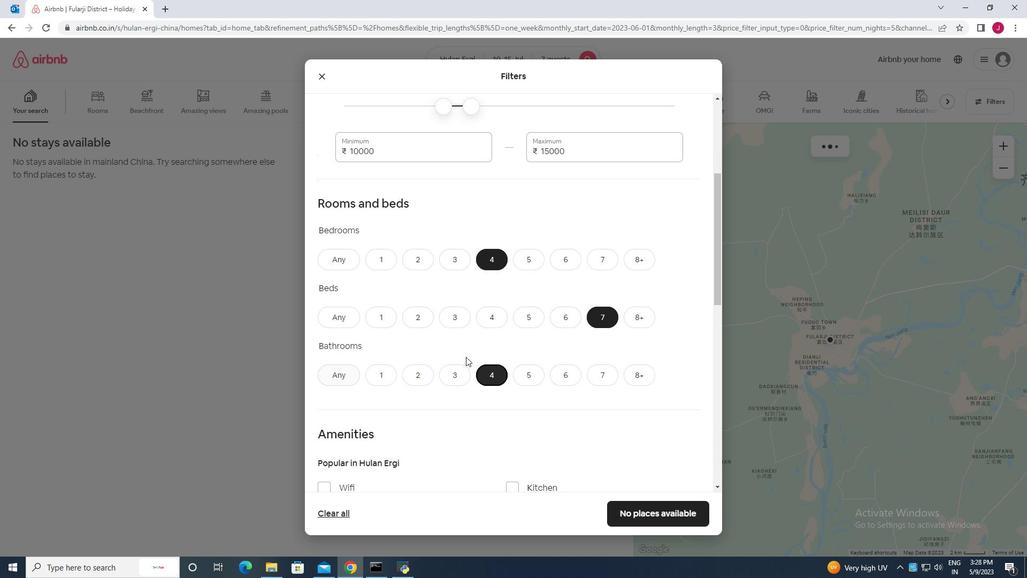 
Action: Mouse scrolled (447, 347) with delta (0, 0)
Screenshot: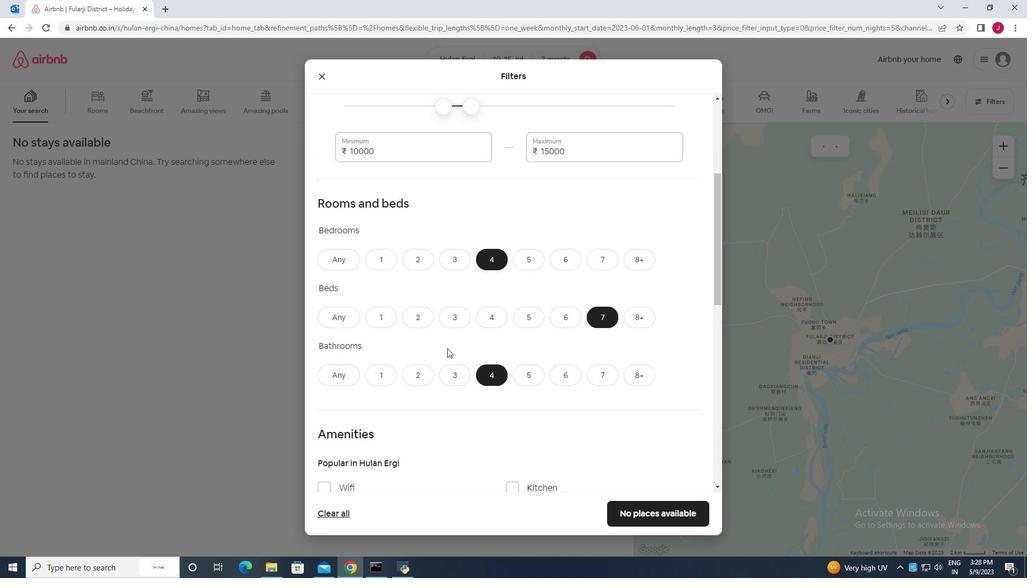 
Action: Mouse scrolled (447, 347) with delta (0, 0)
Screenshot: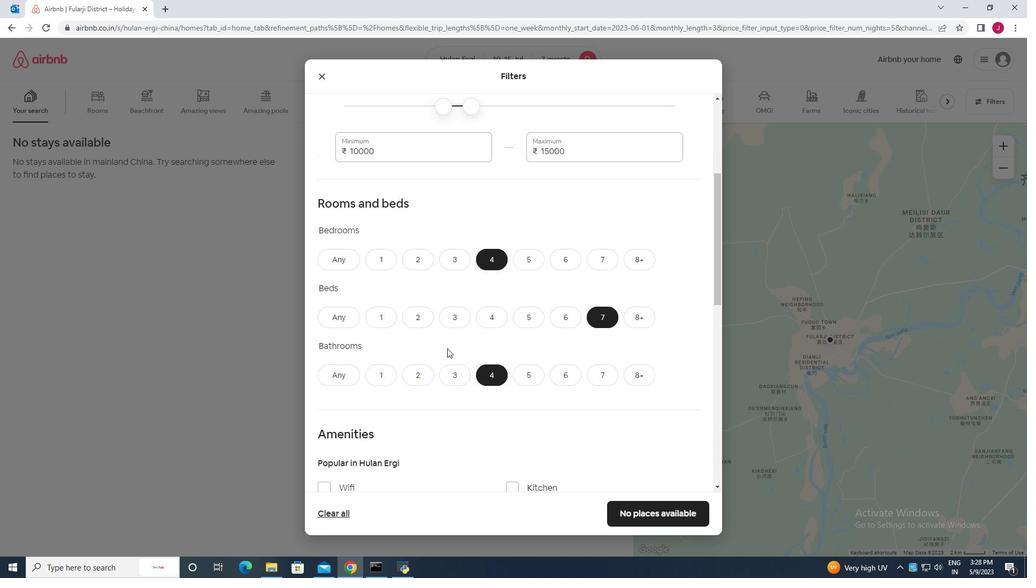 
Action: Mouse scrolled (447, 347) with delta (0, 0)
Screenshot: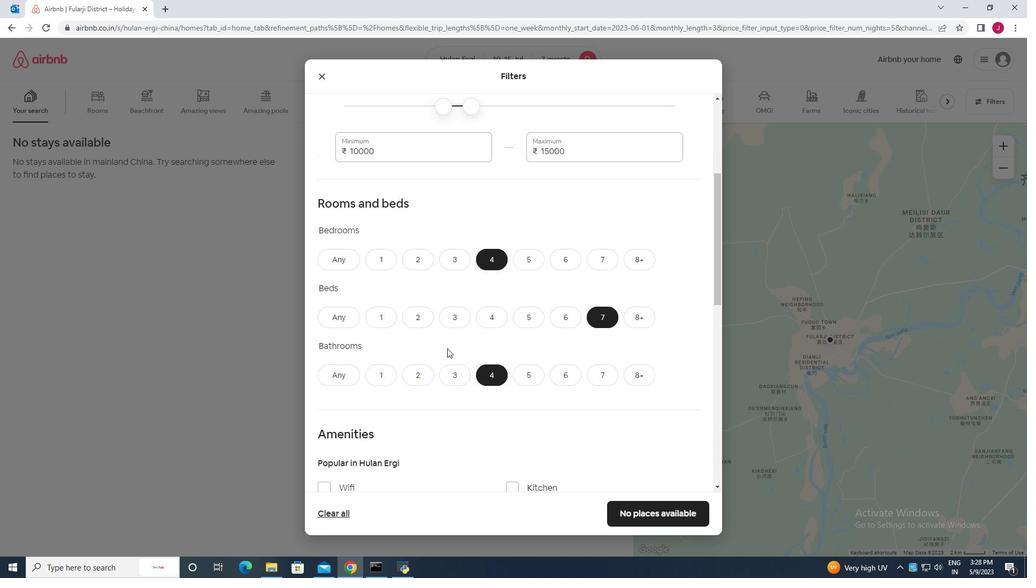 
Action: Mouse scrolled (447, 347) with delta (0, 0)
Screenshot: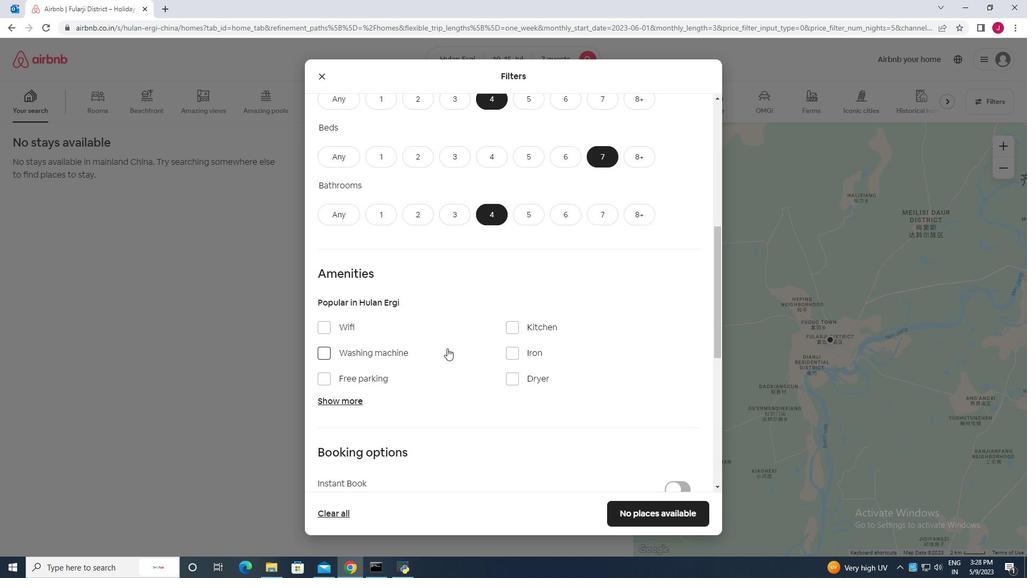 
Action: Mouse scrolled (447, 347) with delta (0, 0)
Screenshot: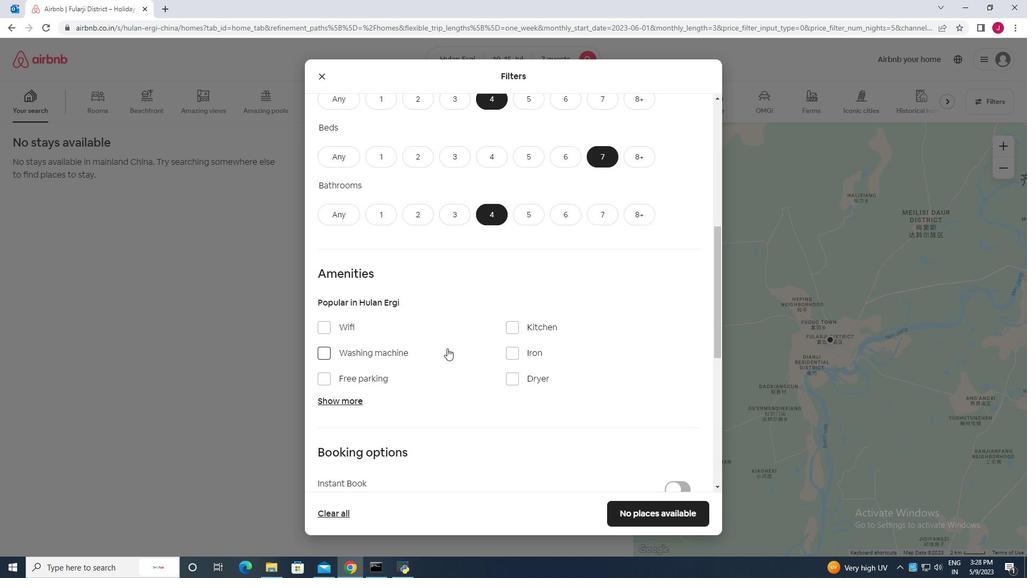 
Action: Mouse scrolled (447, 347) with delta (0, 0)
Screenshot: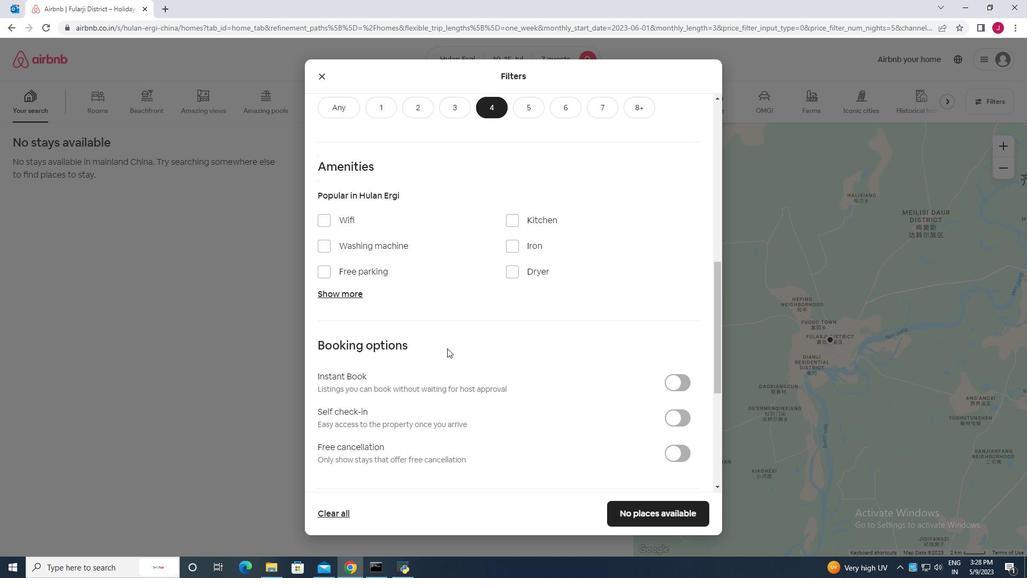 
Action: Mouse moved to (521, 353)
Screenshot: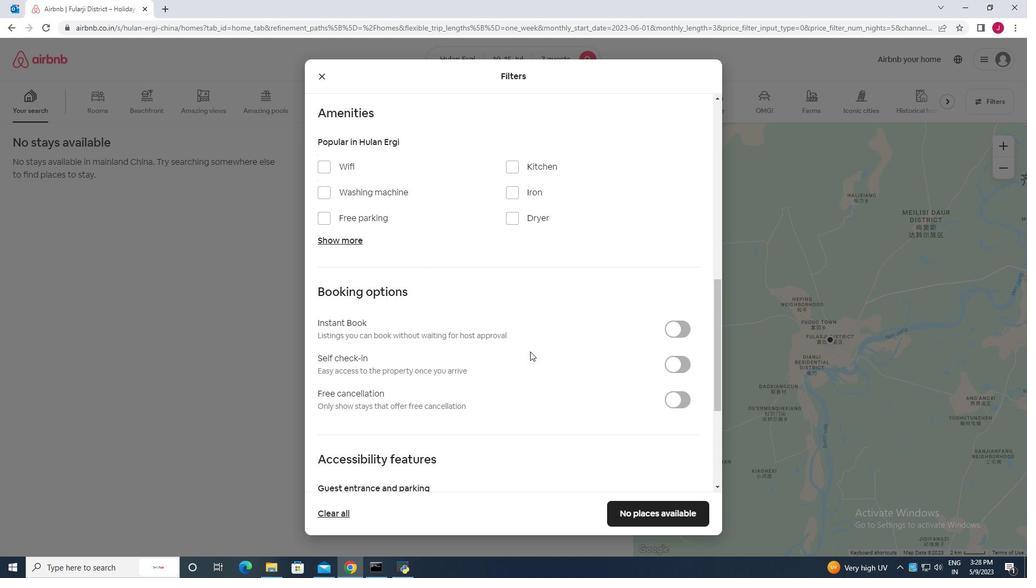 
Action: Mouse scrolled (521, 353) with delta (0, 0)
Screenshot: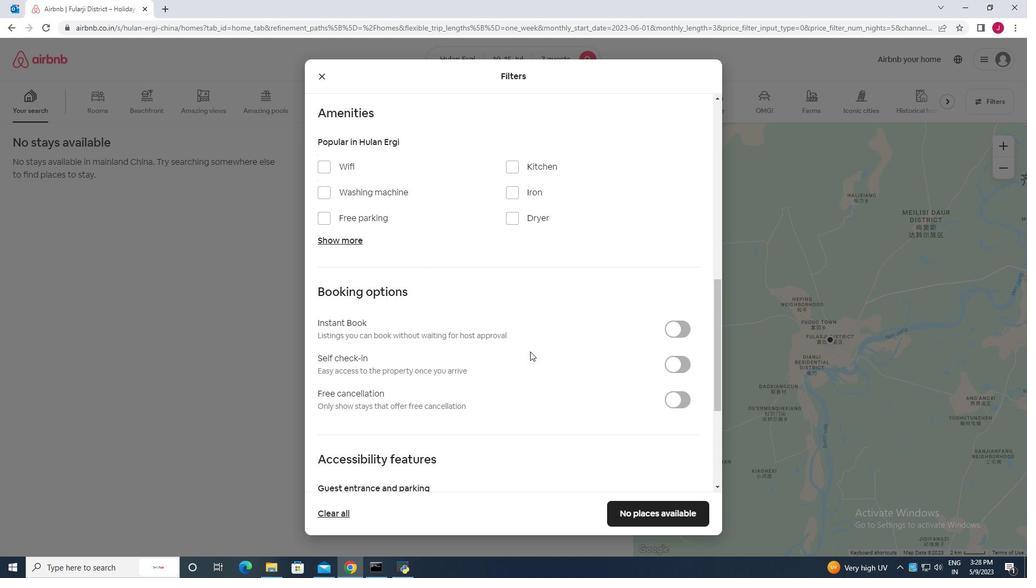 
Action: Mouse scrolled (521, 353) with delta (0, 0)
Screenshot: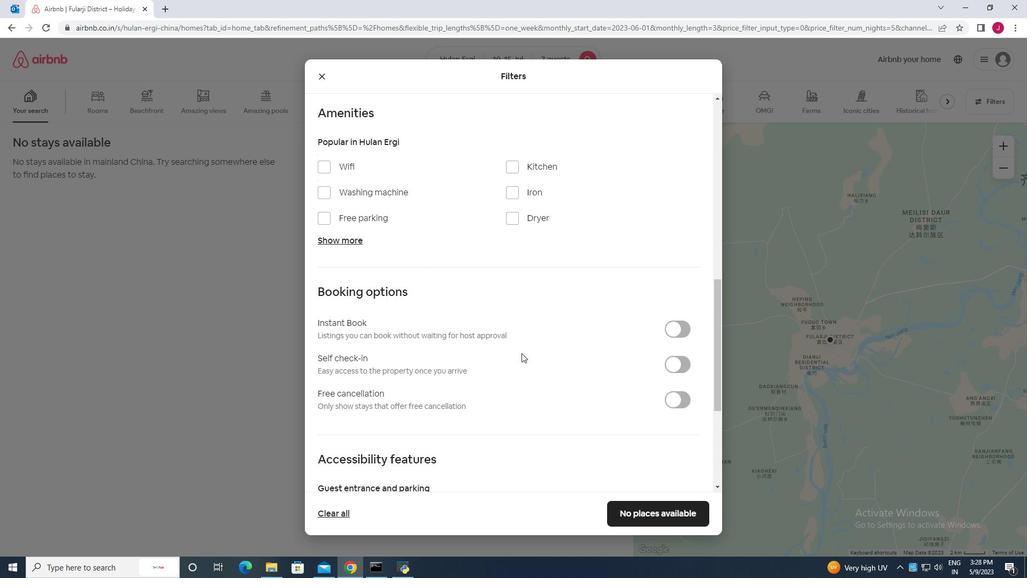 
Action: Mouse moved to (521, 353)
Screenshot: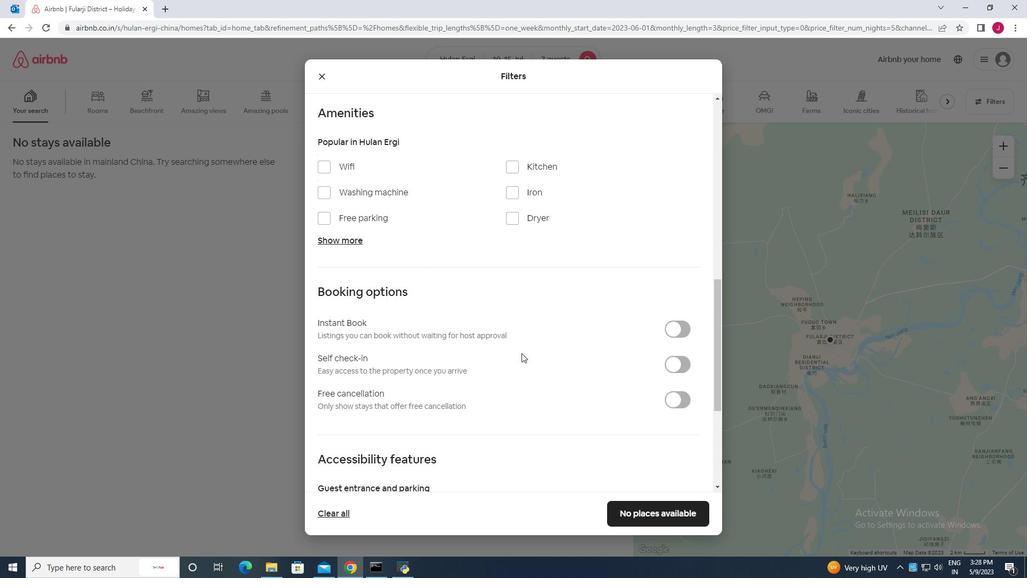 
Action: Mouse scrolled (521, 353) with delta (0, 0)
Screenshot: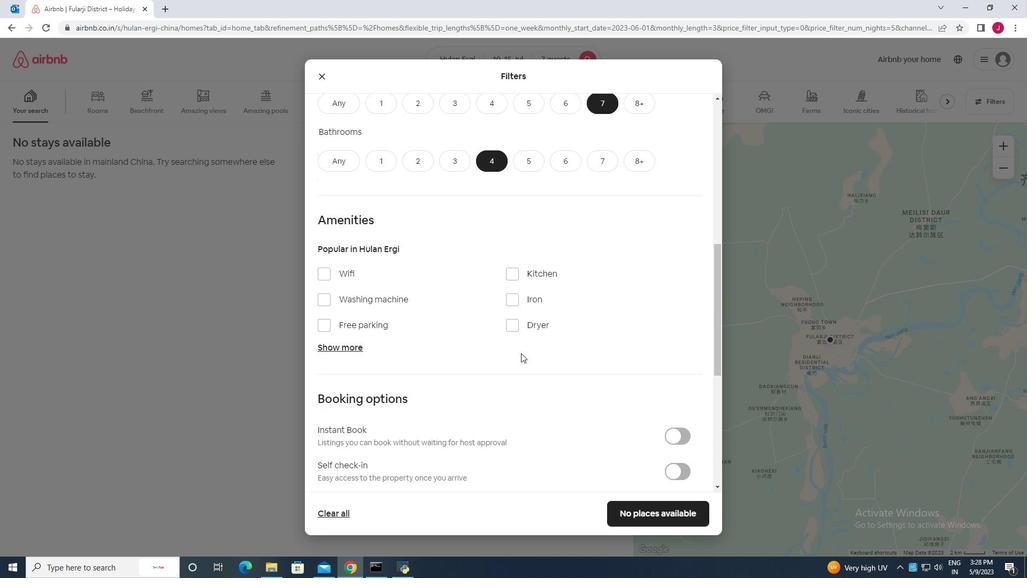 
Action: Mouse scrolled (521, 353) with delta (0, 0)
Screenshot: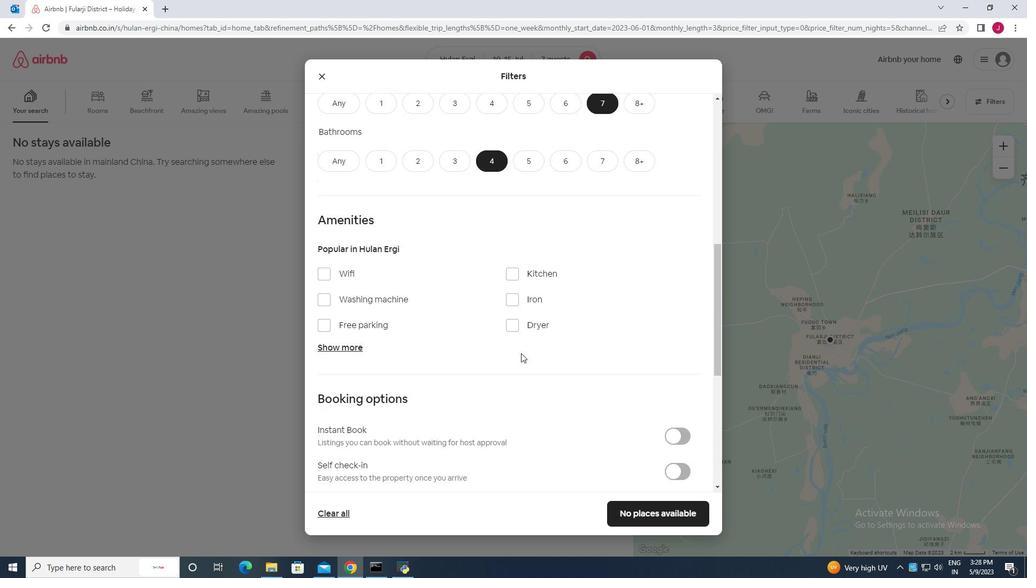 
Action: Mouse moved to (520, 352)
Screenshot: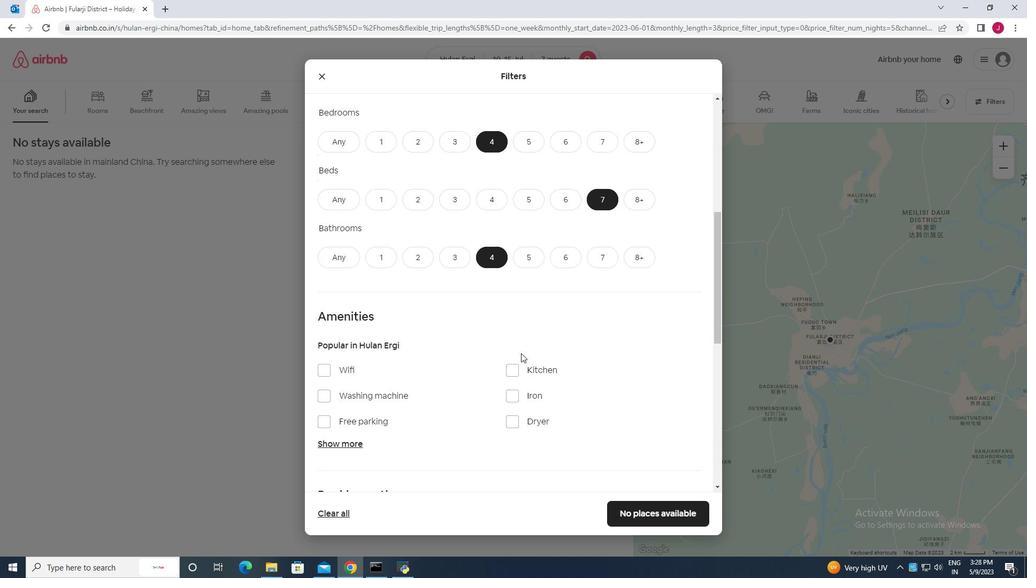 
Action: Mouse scrolled (520, 351) with delta (0, 0)
Screenshot: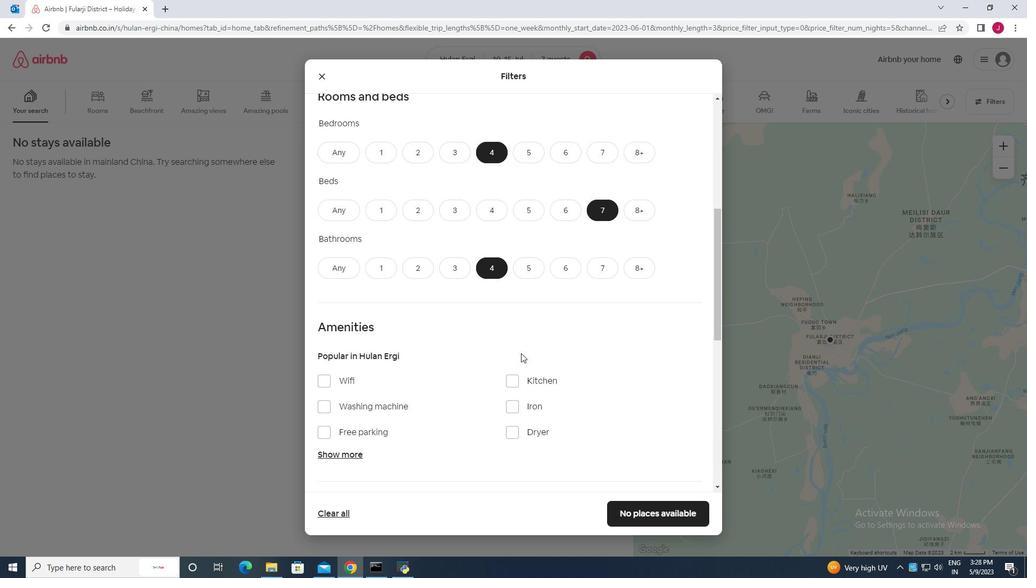 
Action: Mouse scrolled (520, 351) with delta (0, 0)
Screenshot: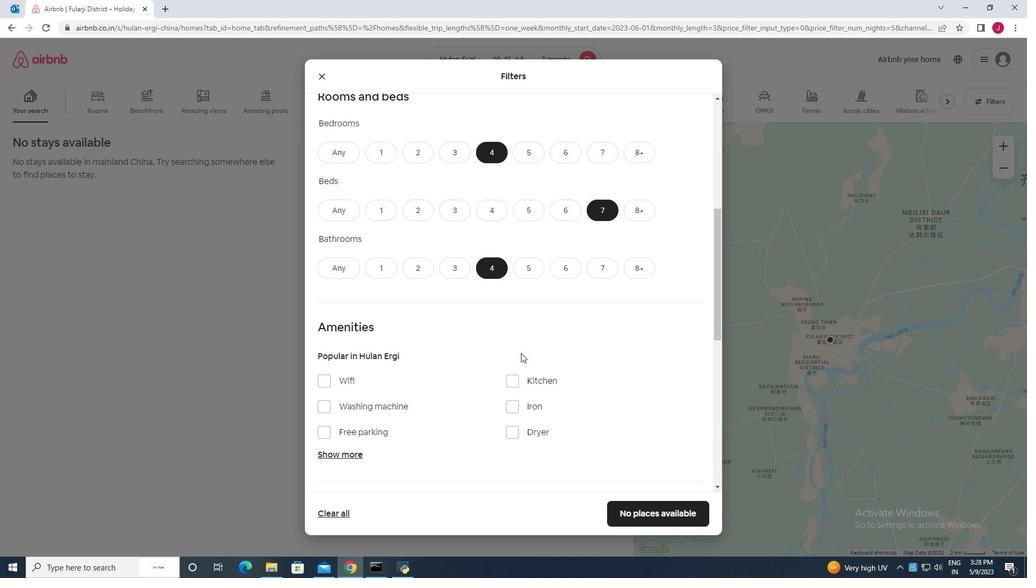 
Action: Mouse scrolled (520, 351) with delta (0, 0)
Screenshot: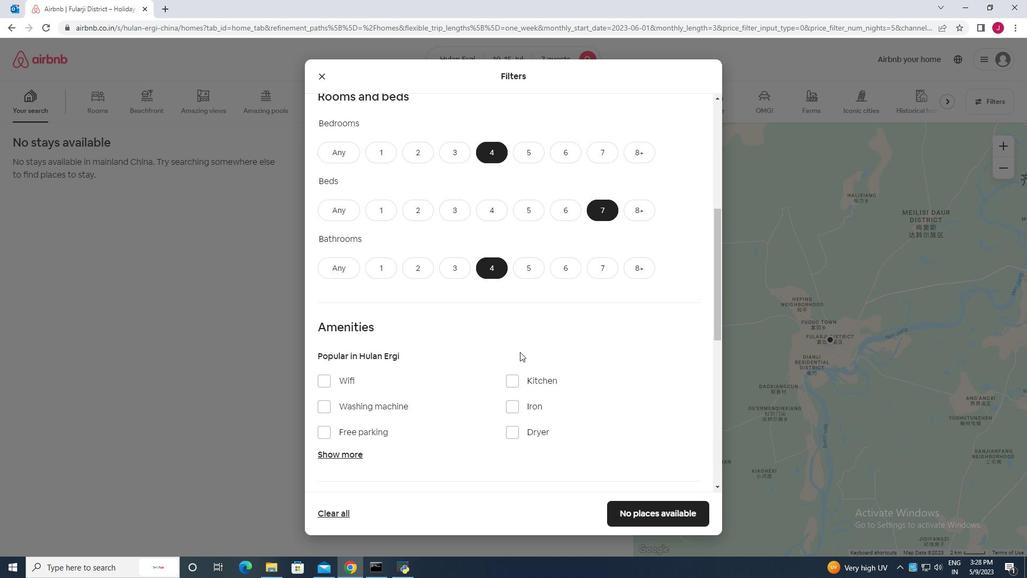 
Action: Mouse moved to (347, 293)
Screenshot: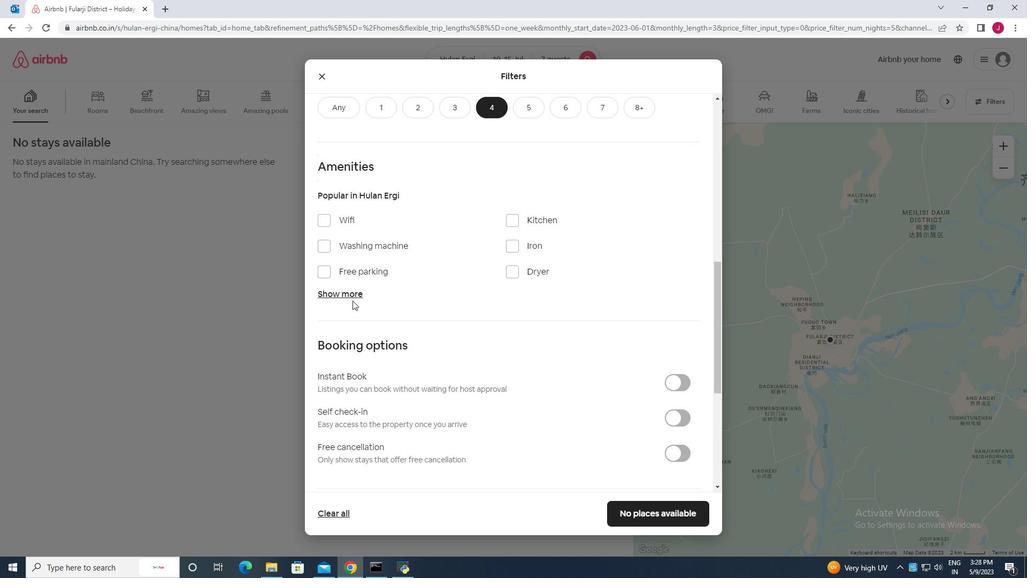 
Action: Mouse pressed left at (347, 293)
Screenshot: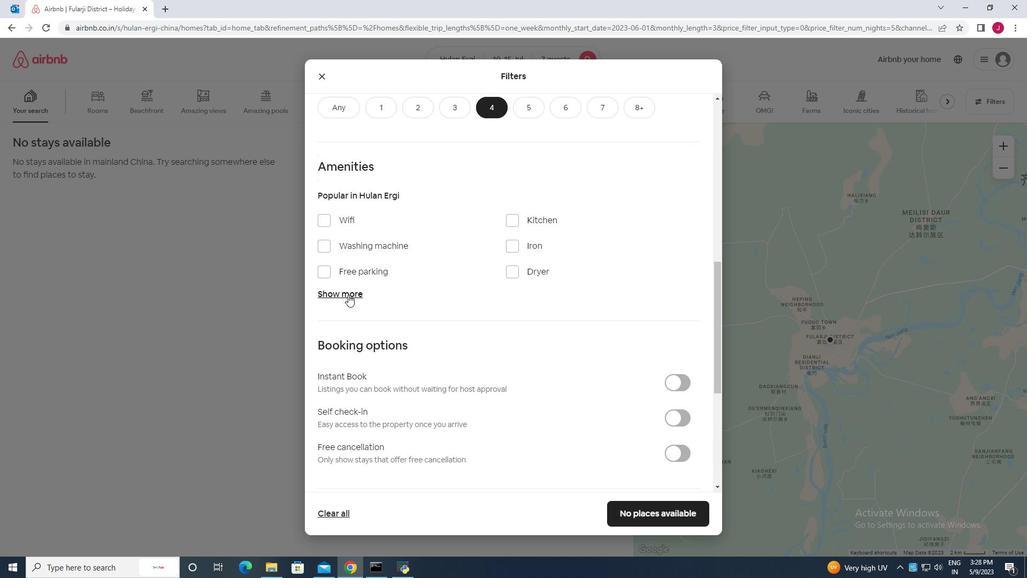 
Action: Mouse moved to (322, 216)
Screenshot: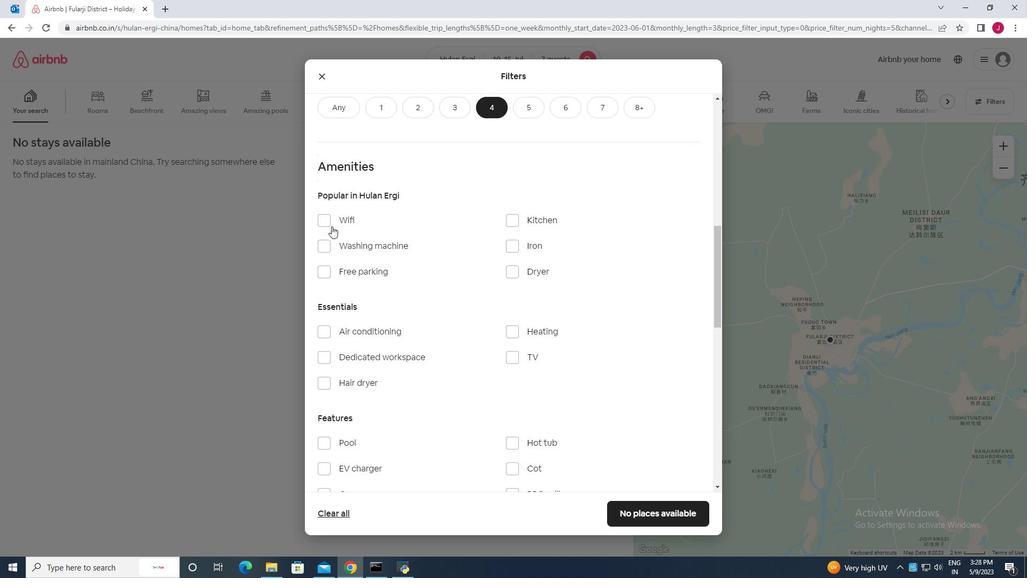 
Action: Mouse pressed left at (322, 216)
Screenshot: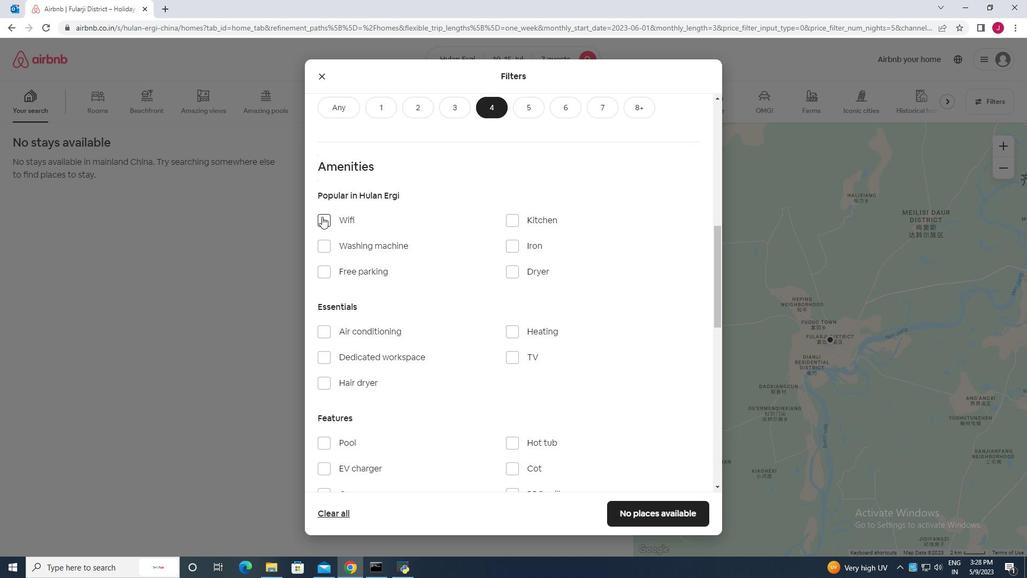
Action: Mouse moved to (511, 360)
Screenshot: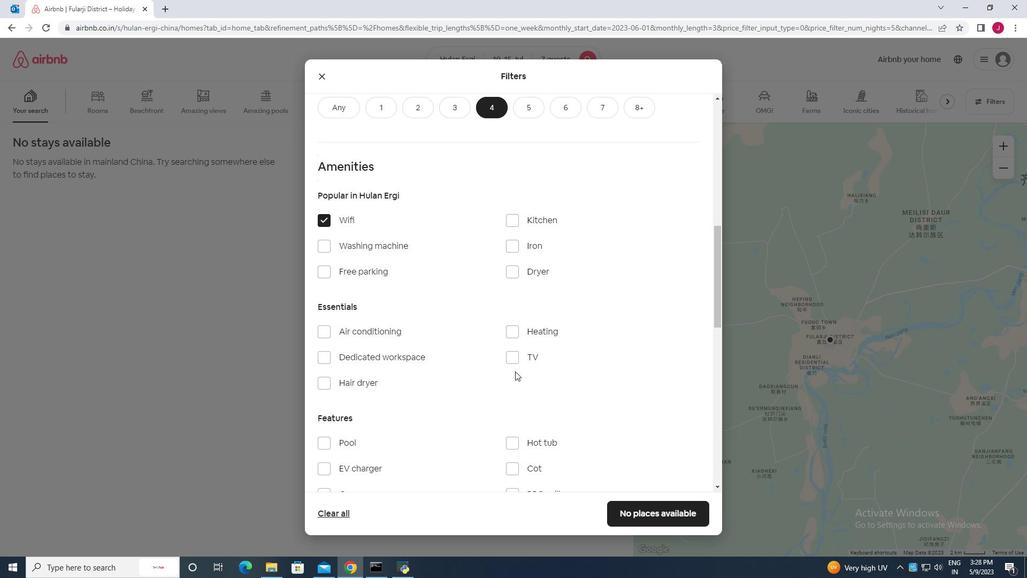 
Action: Mouse pressed left at (511, 360)
Screenshot: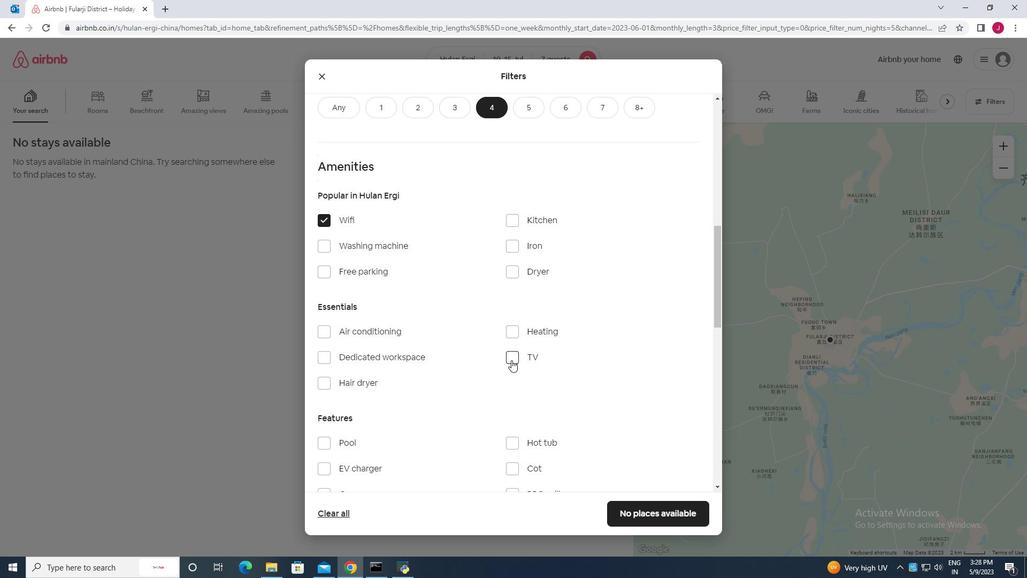 
Action: Mouse moved to (325, 272)
Screenshot: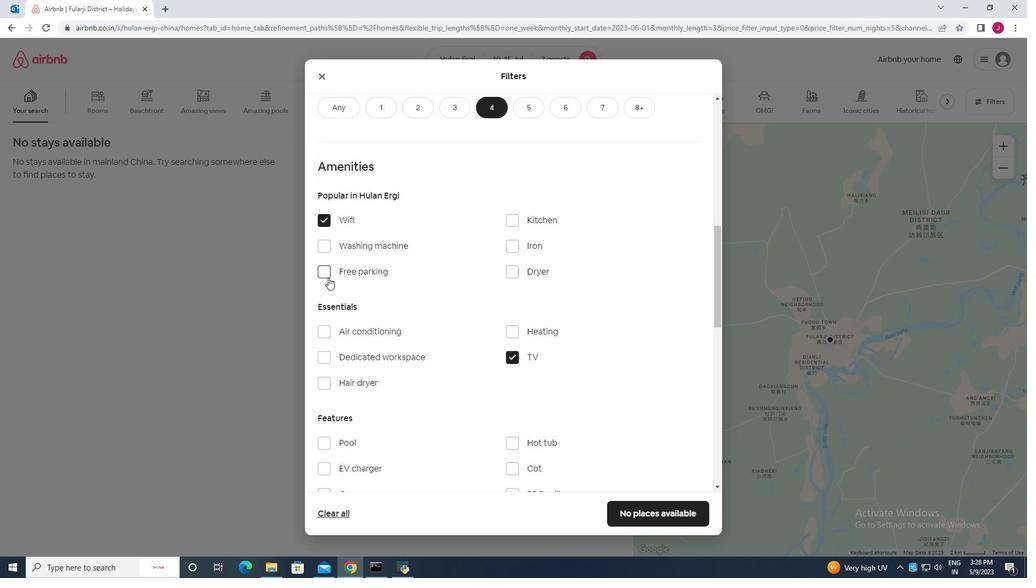 
Action: Mouse pressed left at (325, 272)
Screenshot: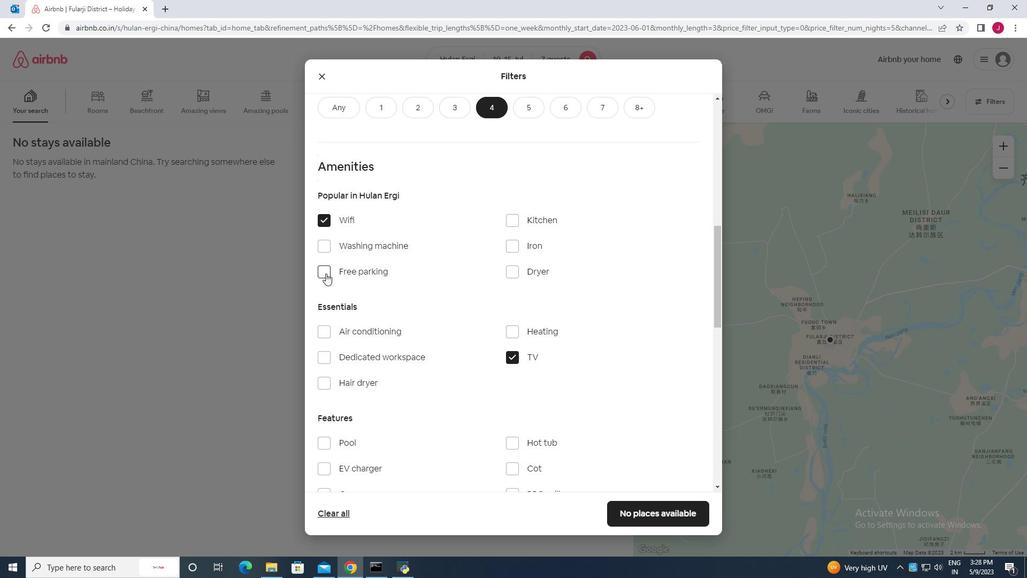 
Action: Mouse moved to (439, 298)
Screenshot: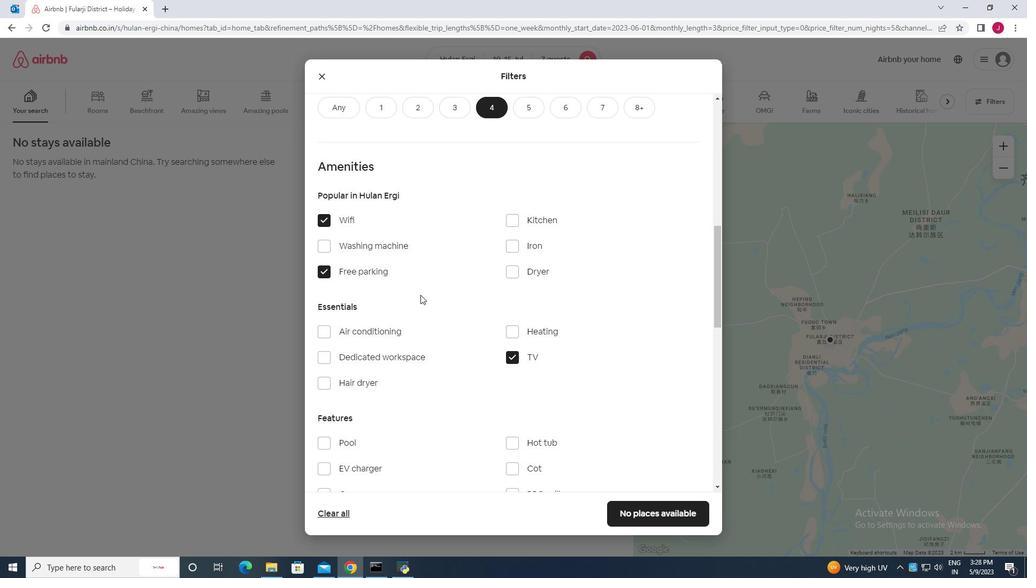 
Action: Mouse scrolled (439, 297) with delta (0, 0)
Screenshot: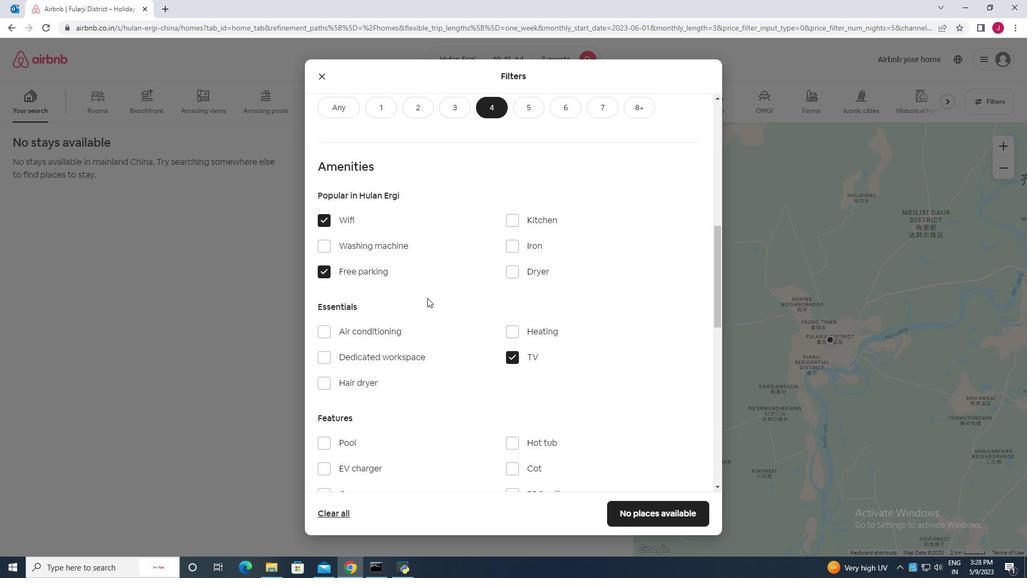 
Action: Mouse scrolled (439, 297) with delta (0, 0)
Screenshot: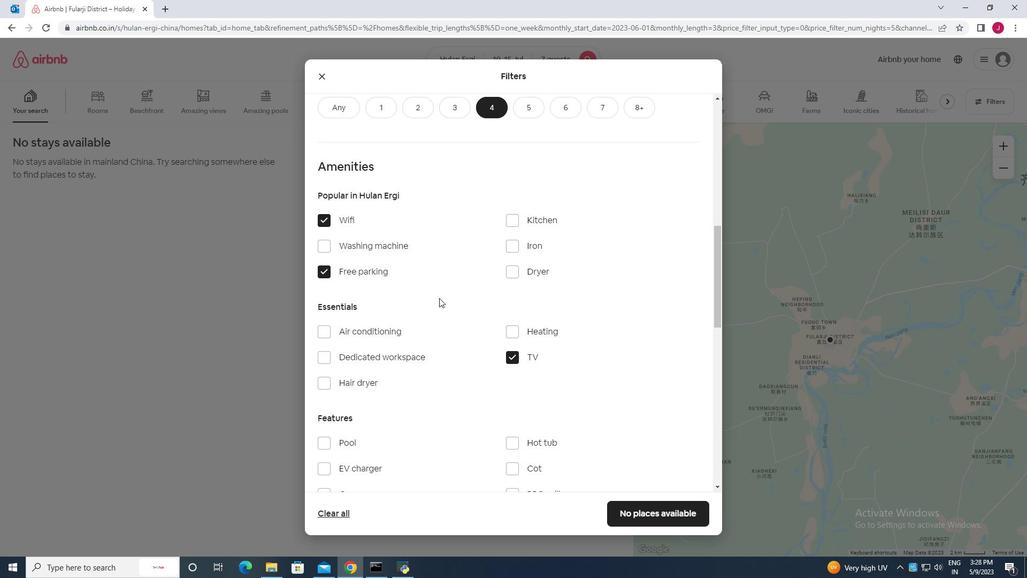 
Action: Mouse moved to (448, 342)
Screenshot: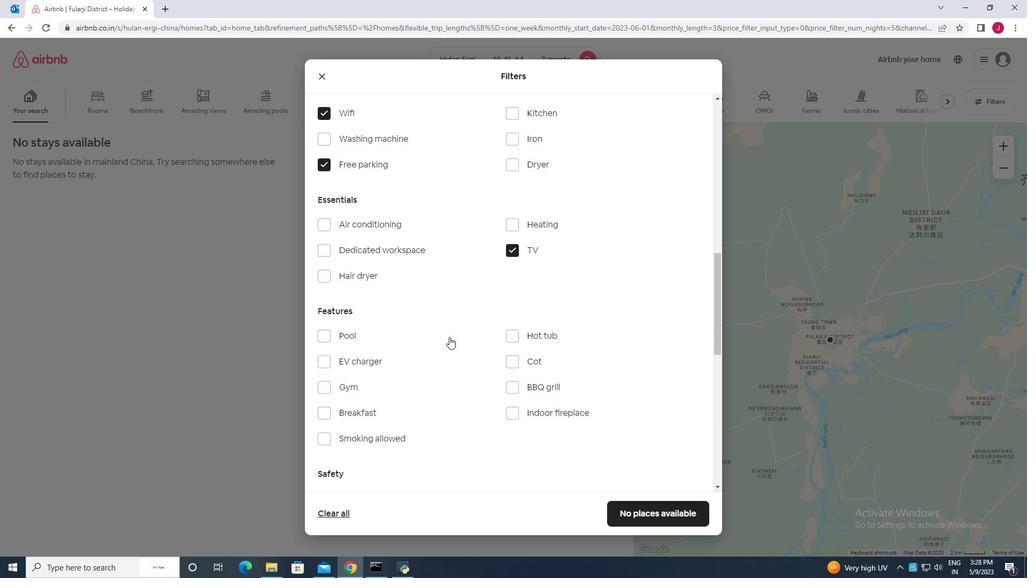 
Action: Mouse scrolled (448, 342) with delta (0, 0)
Screenshot: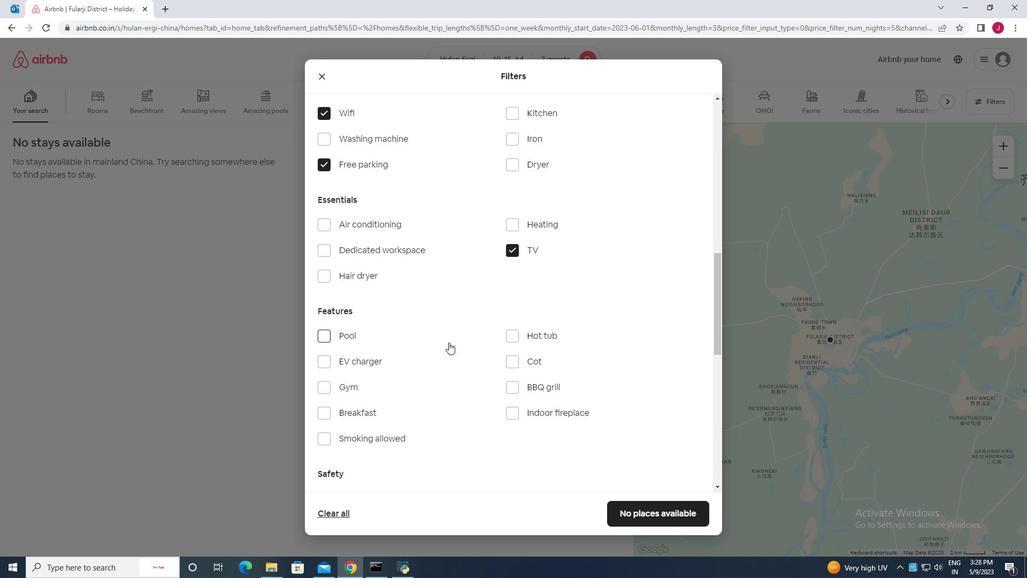
Action: Mouse moved to (325, 360)
Screenshot: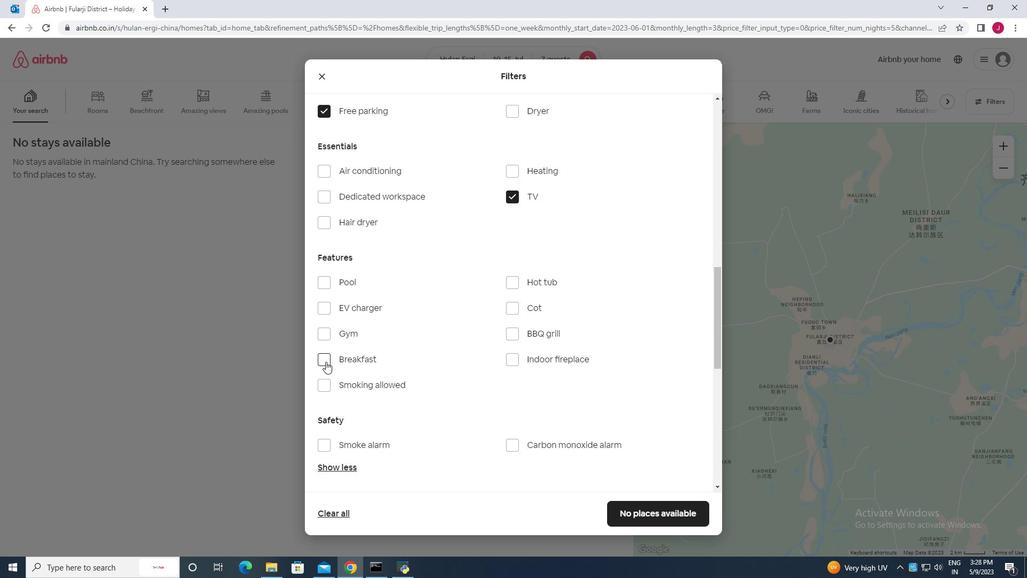 
Action: Mouse pressed left at (325, 360)
Screenshot: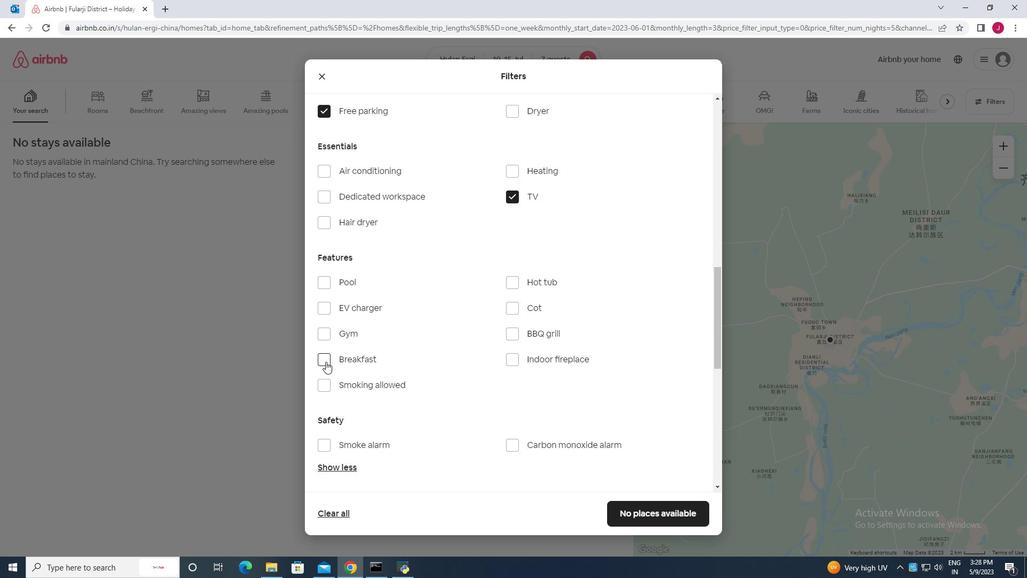 
Action: Mouse moved to (322, 327)
Screenshot: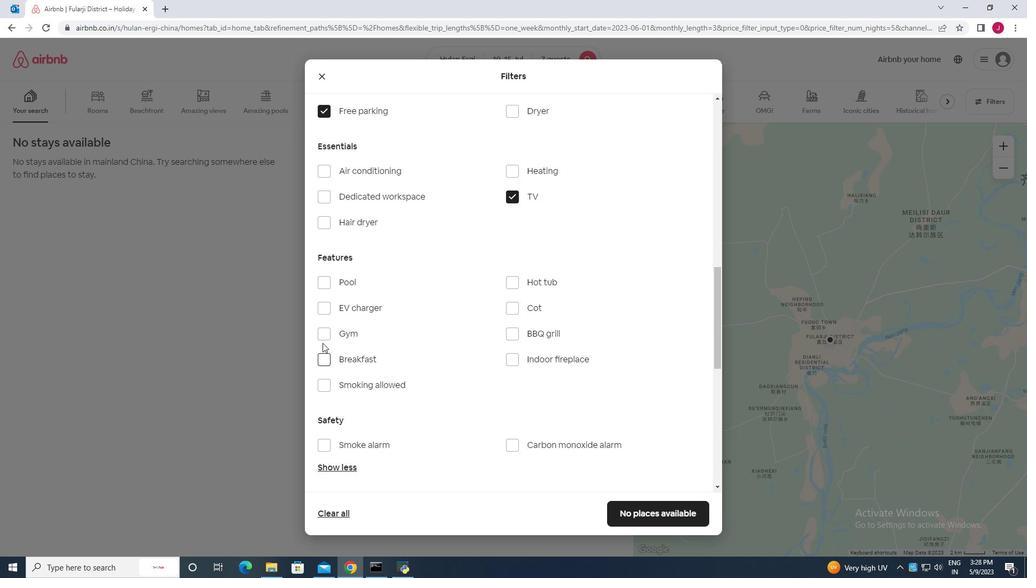 
Action: Mouse pressed left at (322, 327)
Screenshot: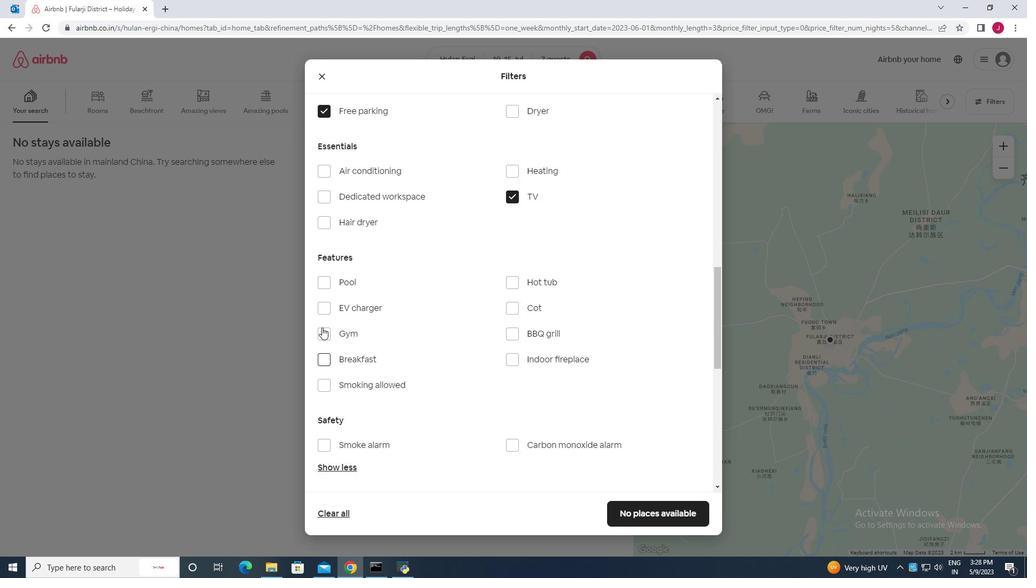 
Action: Mouse moved to (325, 332)
Screenshot: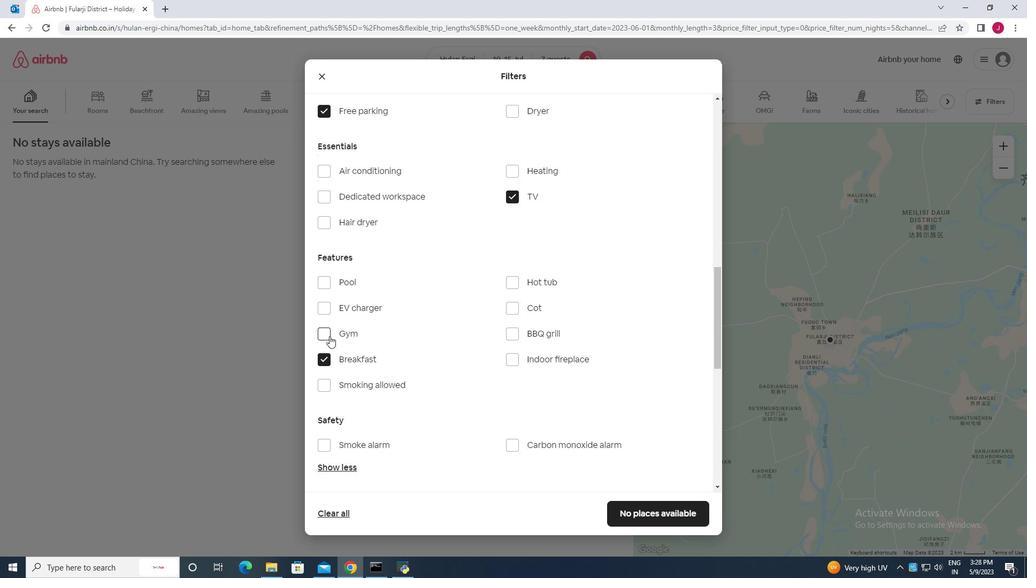 
Action: Mouse pressed left at (325, 332)
Screenshot: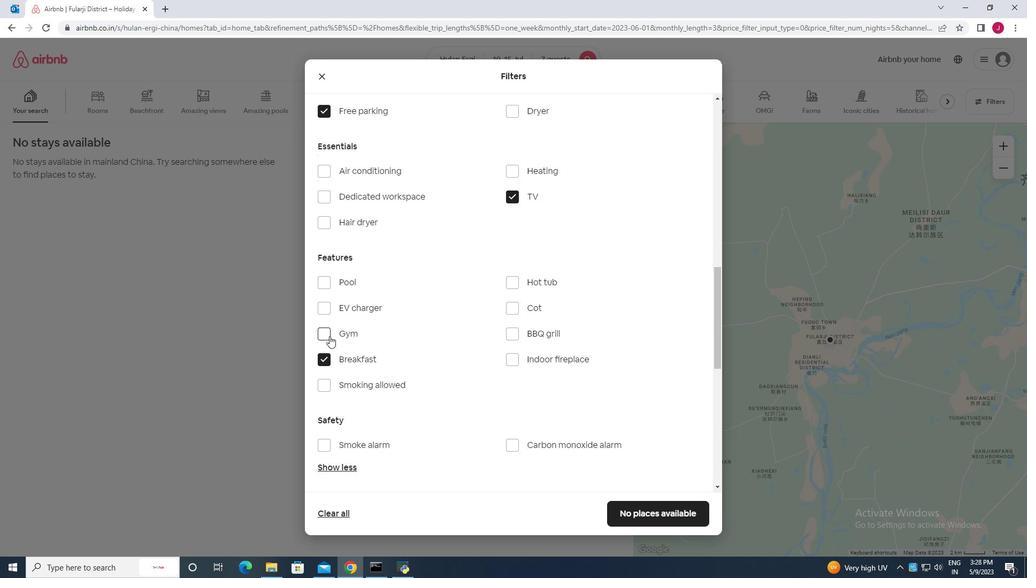 
Action: Mouse moved to (475, 337)
Screenshot: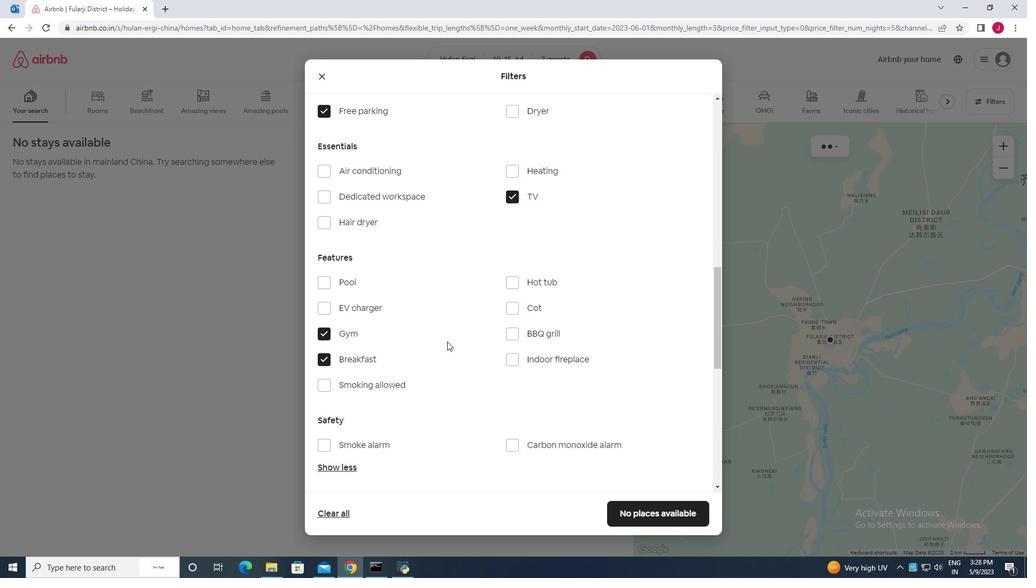 
Action: Mouse scrolled (475, 337) with delta (0, 0)
Screenshot: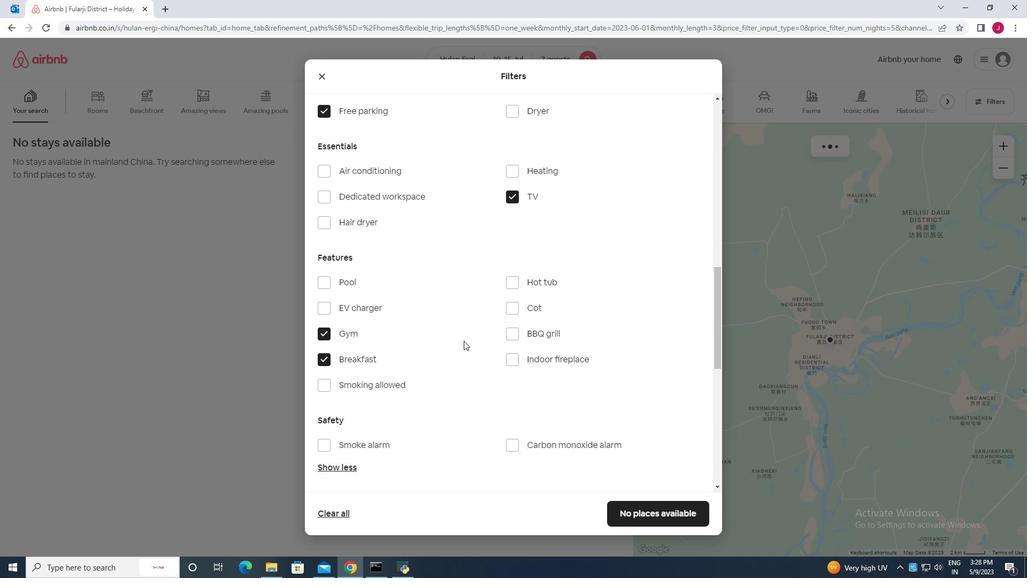 
Action: Mouse scrolled (475, 337) with delta (0, 0)
Screenshot: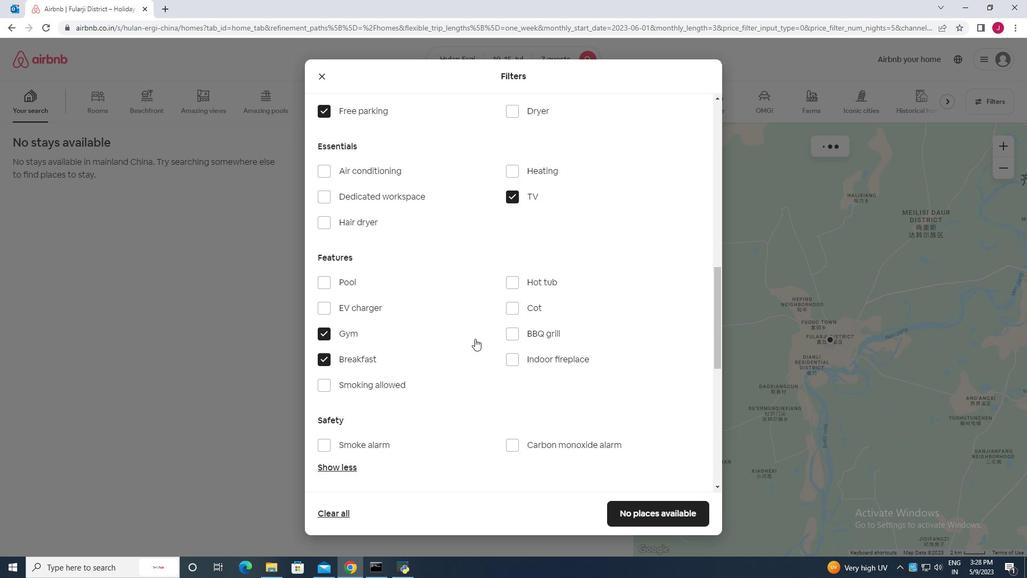 
Action: Mouse scrolled (475, 337) with delta (0, 0)
Screenshot: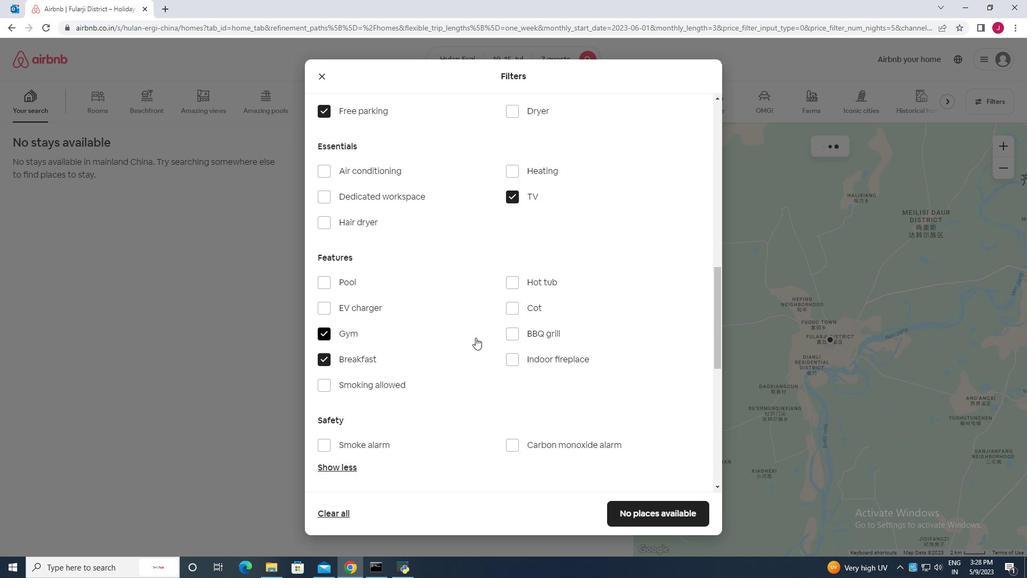 
Action: Mouse scrolled (475, 337) with delta (0, 0)
Screenshot: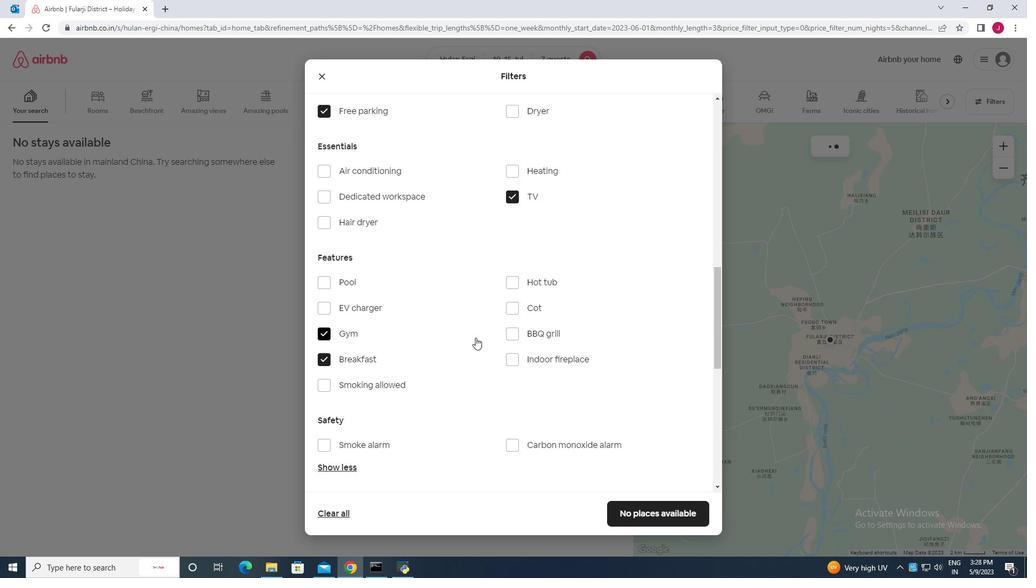 
Action: Mouse moved to (519, 347)
Screenshot: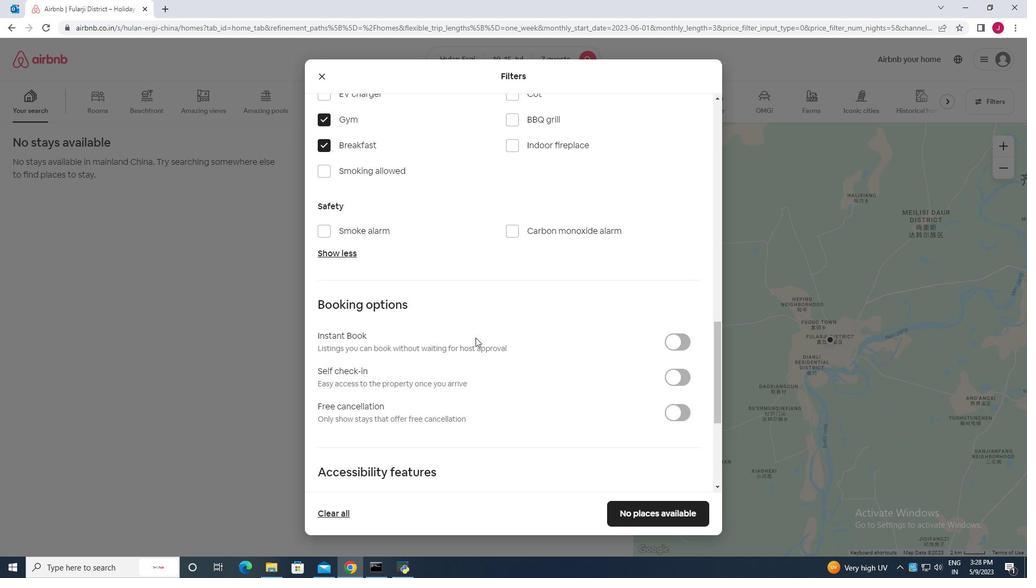 
Action: Mouse scrolled (519, 346) with delta (0, 0)
Screenshot: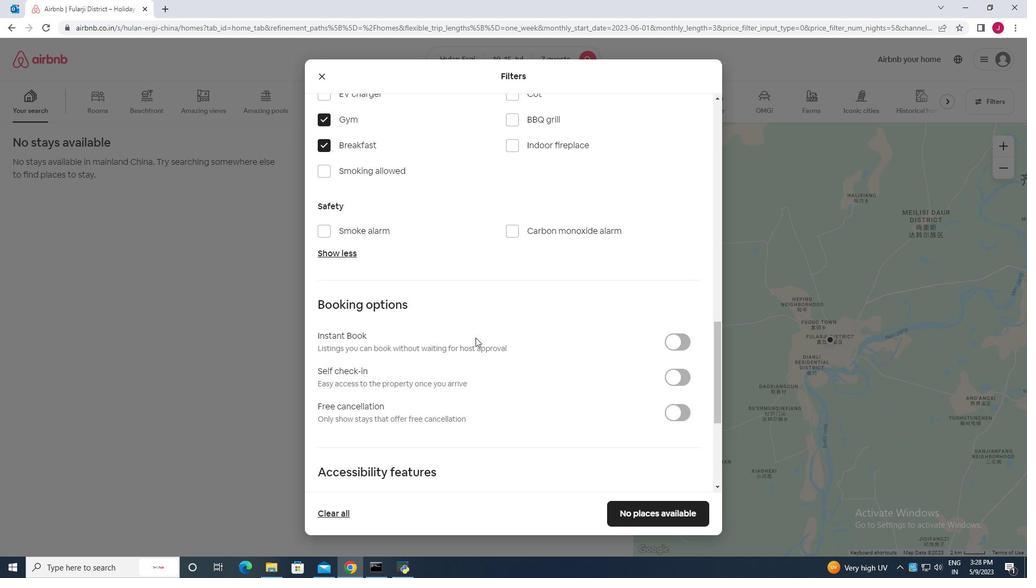 
Action: Mouse moved to (668, 324)
Screenshot: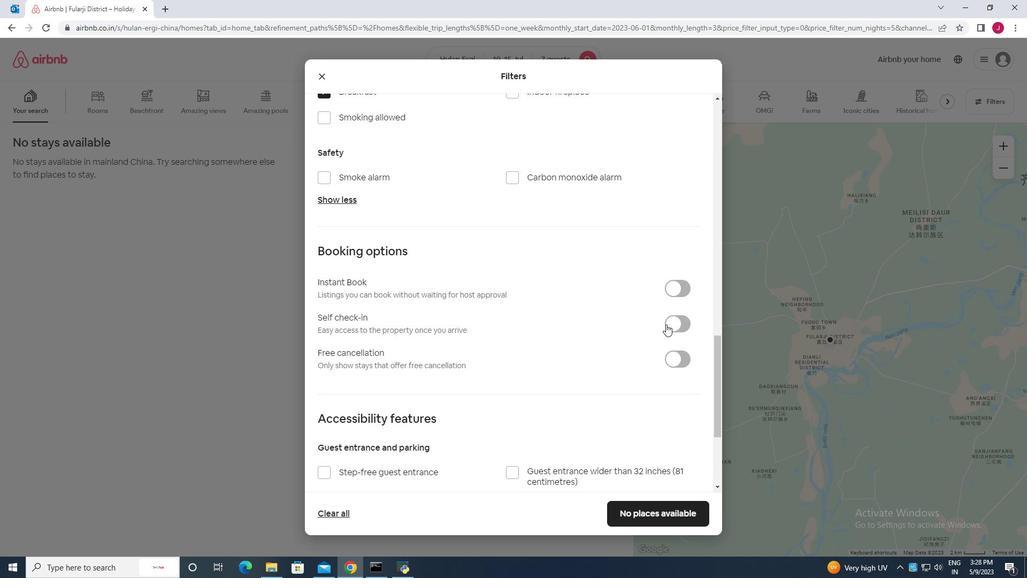
Action: Mouse pressed left at (668, 324)
Screenshot: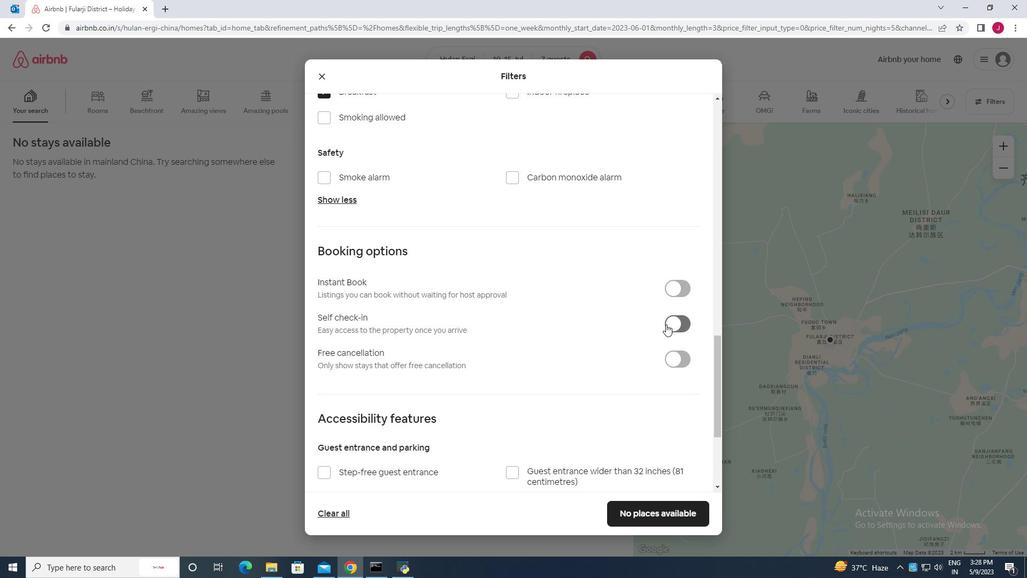 
Action: Mouse moved to (451, 340)
Screenshot: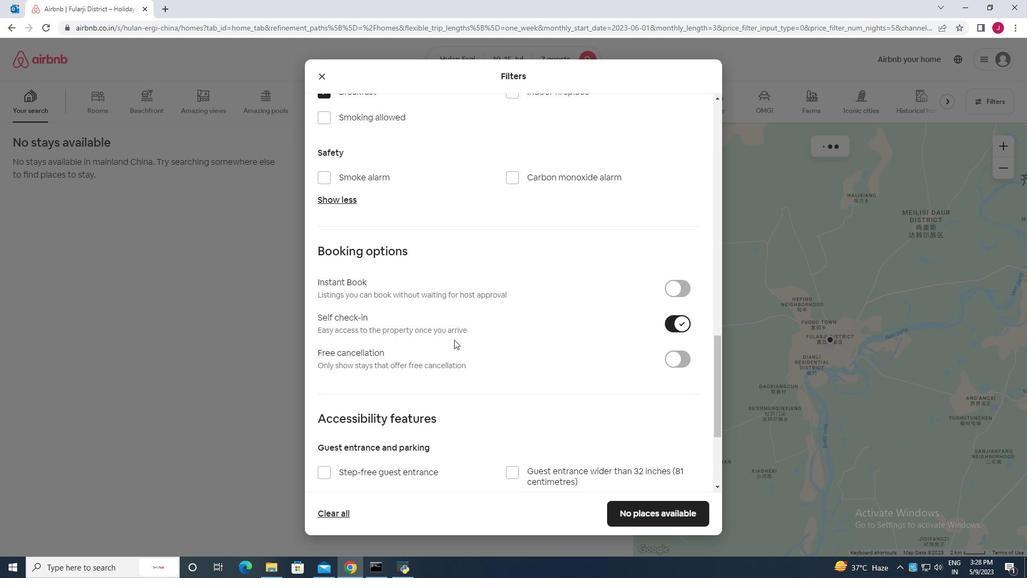 
Action: Mouse scrolled (451, 340) with delta (0, 0)
Screenshot: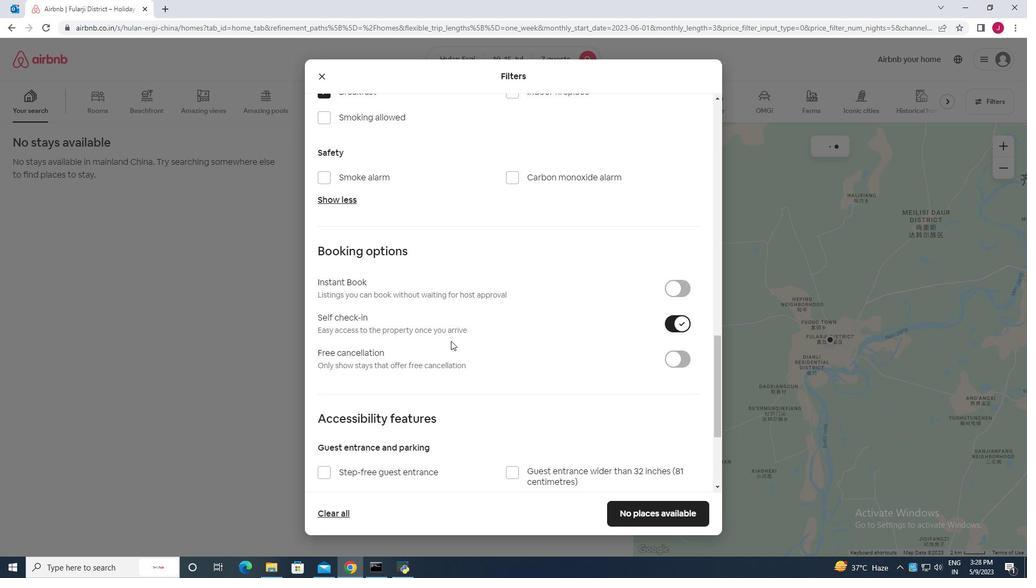 
Action: Mouse scrolled (451, 340) with delta (0, 0)
Screenshot: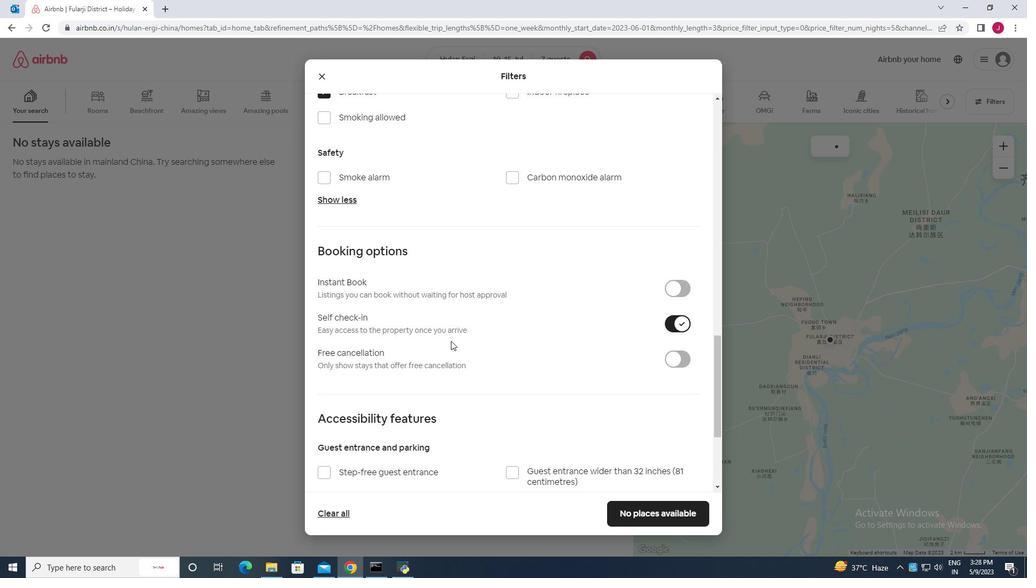 
Action: Mouse scrolled (451, 340) with delta (0, 0)
Screenshot: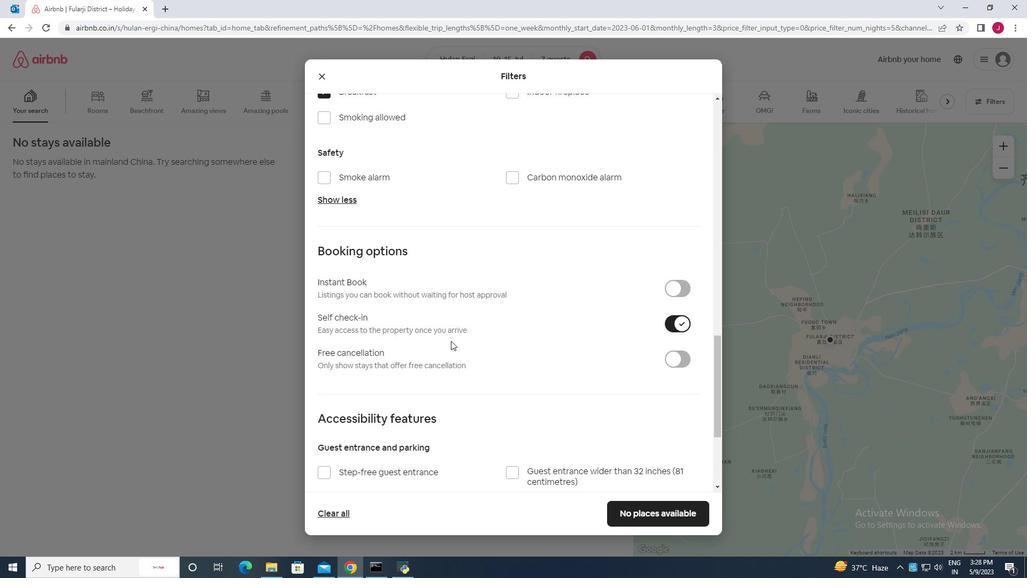 
Action: Mouse scrolled (451, 340) with delta (0, 0)
Screenshot: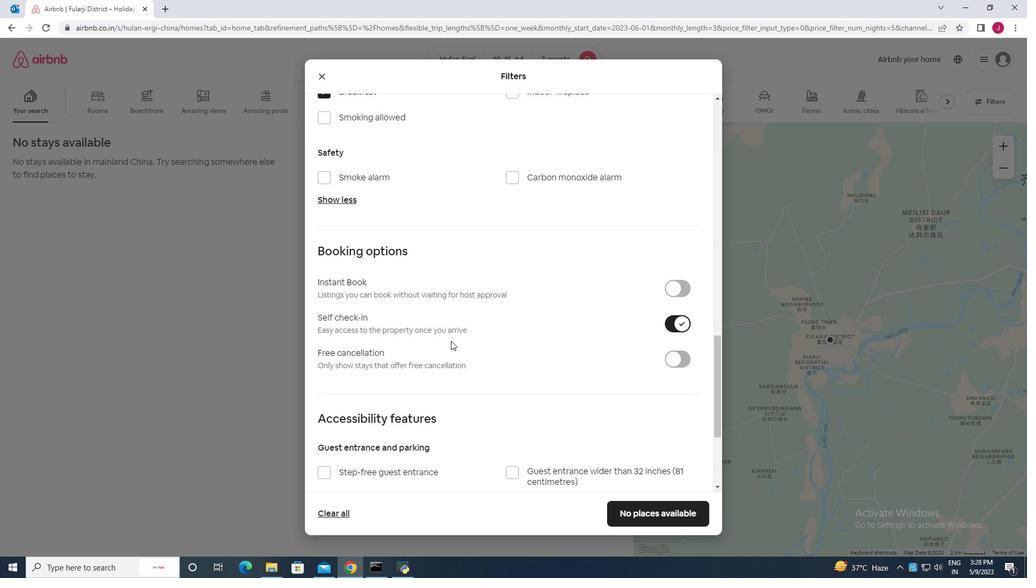 
Action: Mouse scrolled (451, 340) with delta (0, 0)
Screenshot: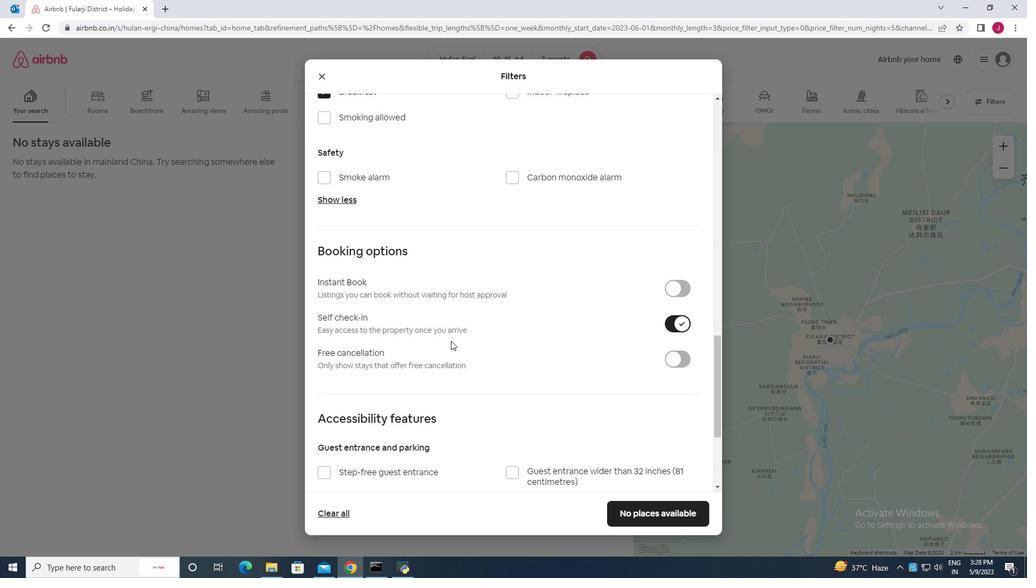 
Action: Mouse scrolled (451, 340) with delta (0, 0)
Screenshot: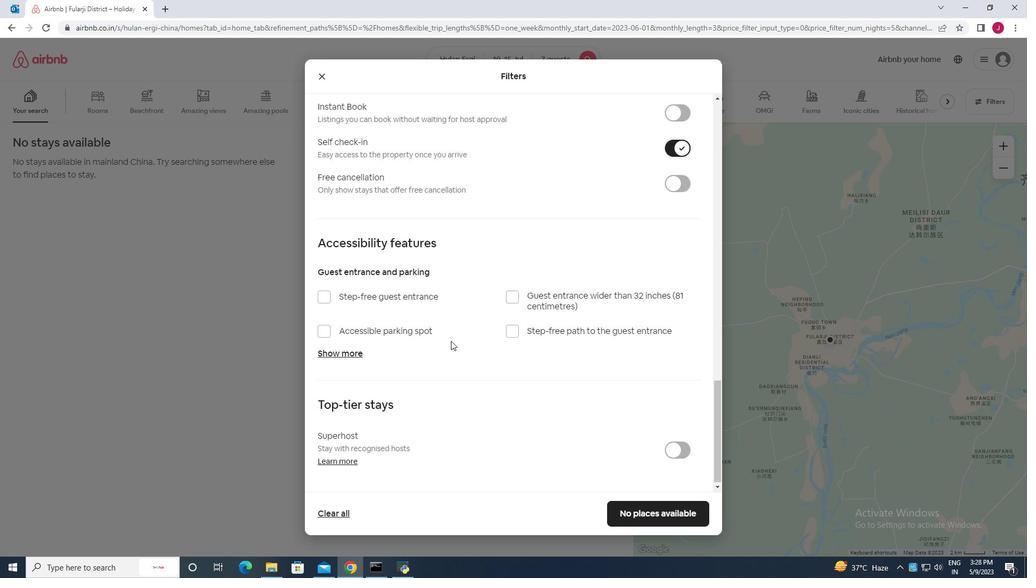 
Action: Mouse scrolled (451, 340) with delta (0, 0)
Screenshot: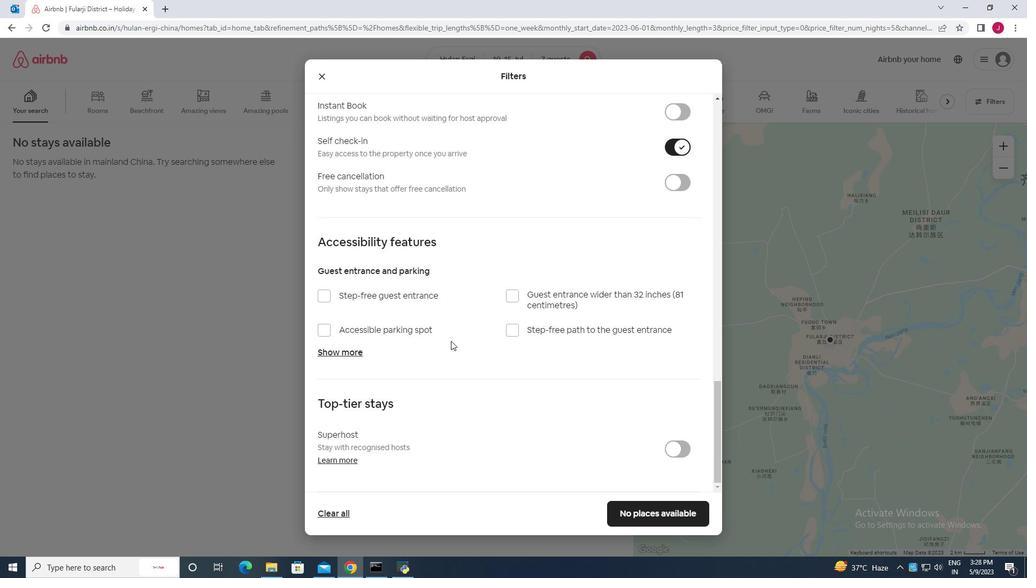 
Action: Mouse scrolled (451, 340) with delta (0, 0)
Screenshot: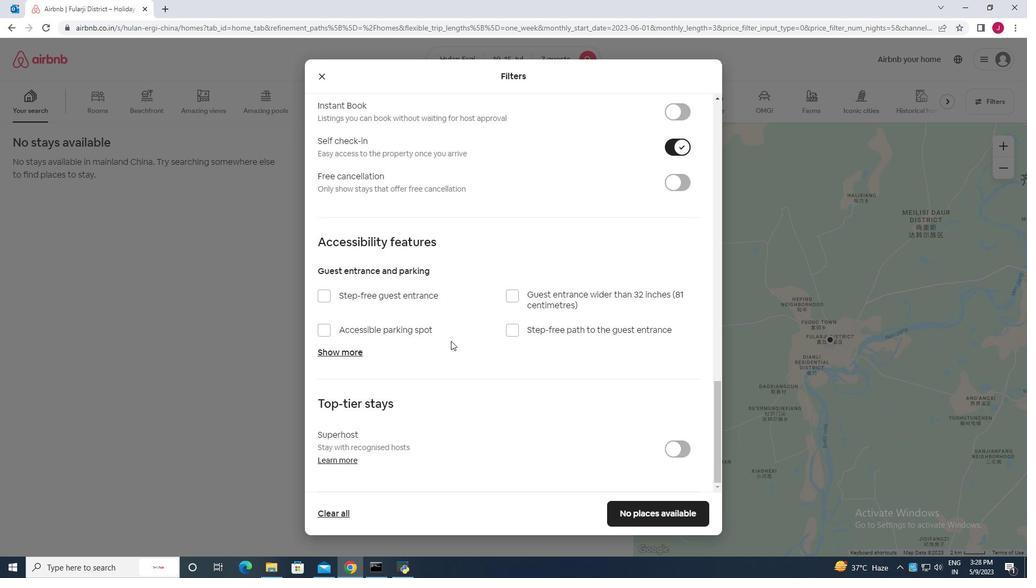 
Action: Mouse scrolled (451, 340) with delta (0, 0)
Screenshot: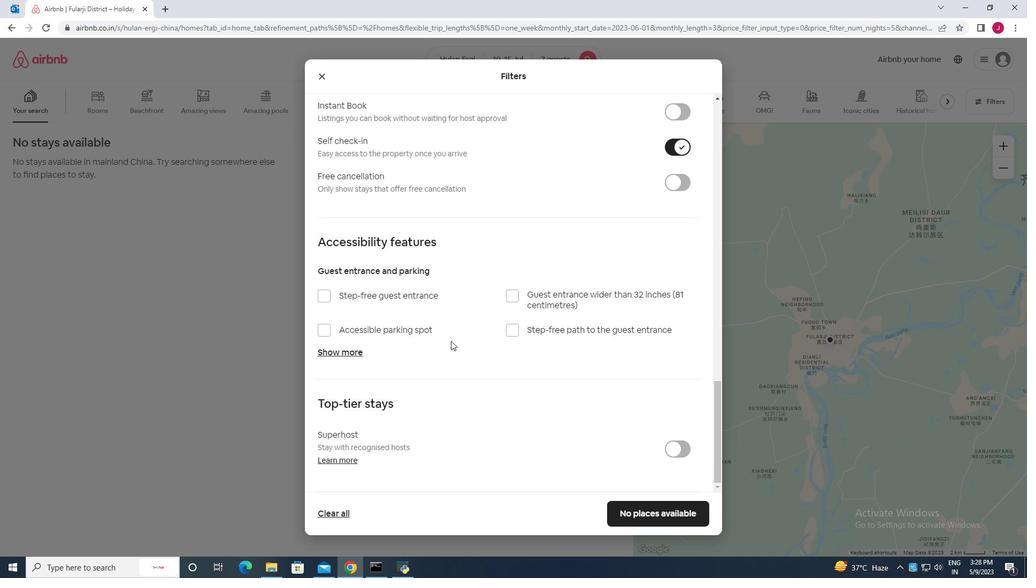 
Action: Mouse moved to (505, 421)
Screenshot: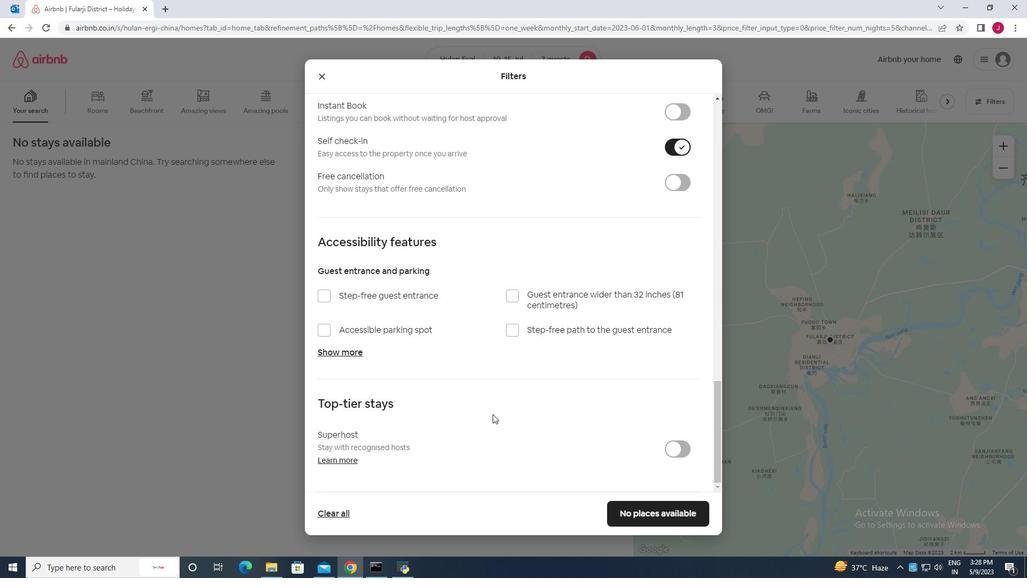 
Action: Mouse scrolled (505, 420) with delta (0, 0)
Screenshot: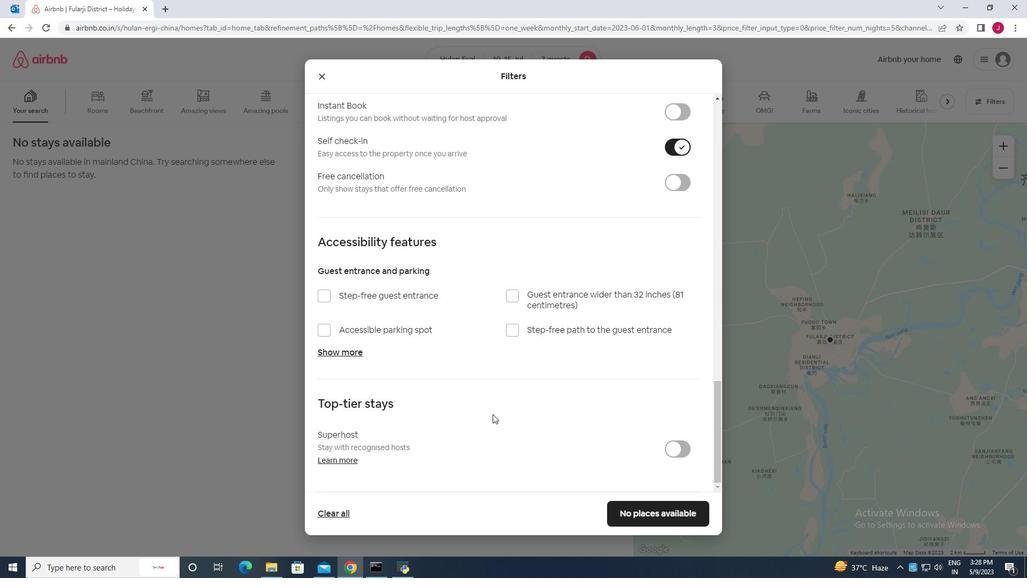 
Action: Mouse moved to (508, 423)
Screenshot: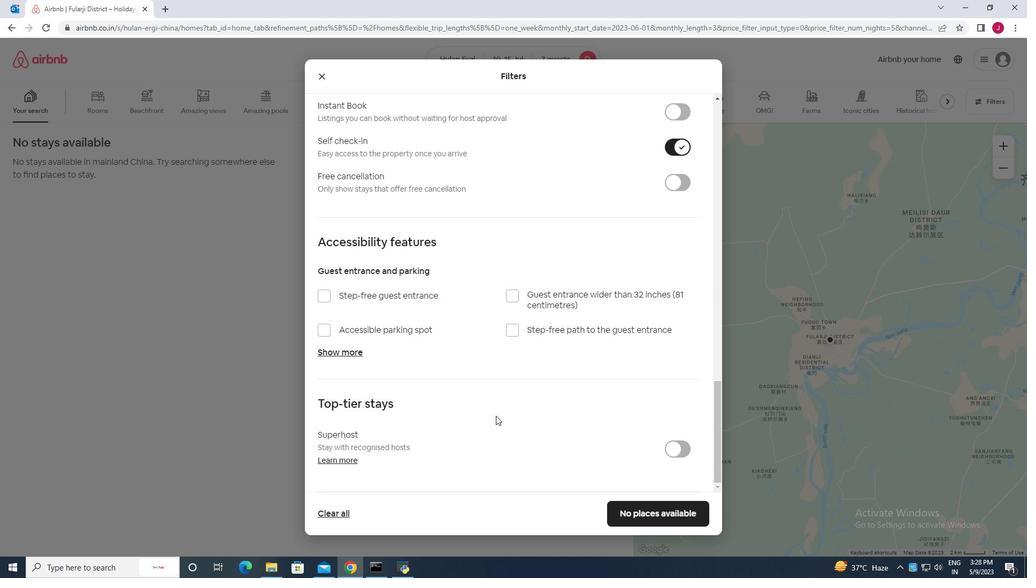 
Action: Mouse scrolled (508, 423) with delta (0, 0)
Screenshot: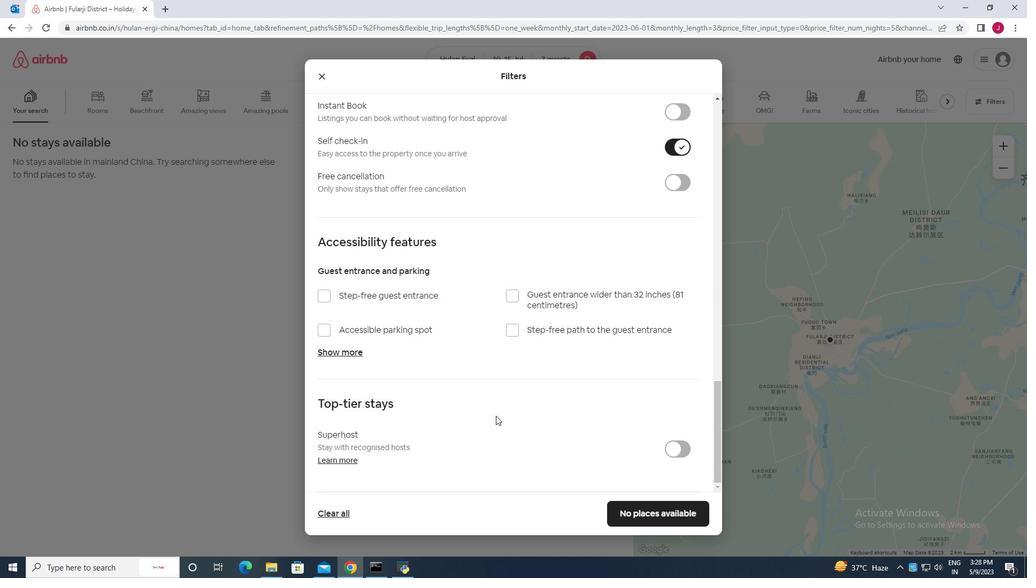 
Action: Mouse moved to (516, 426)
Screenshot: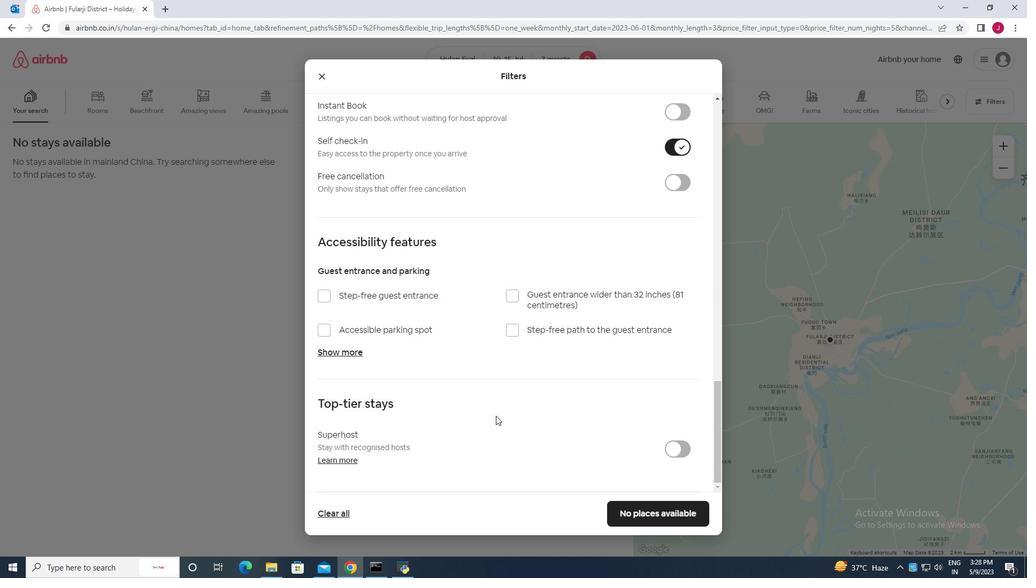 
Action: Mouse scrolled (516, 426) with delta (0, 0)
Screenshot: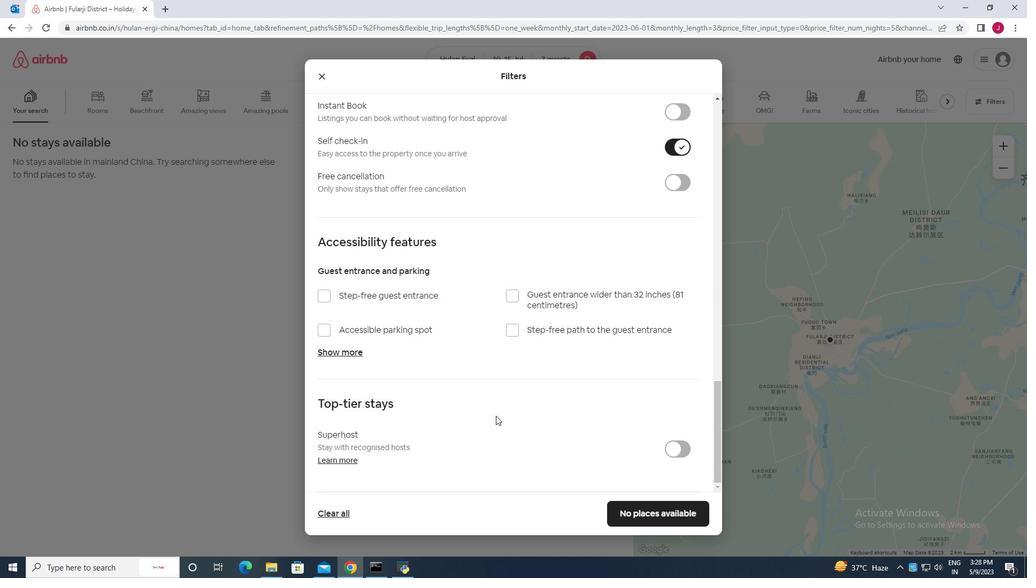 
Action: Mouse moved to (639, 509)
Screenshot: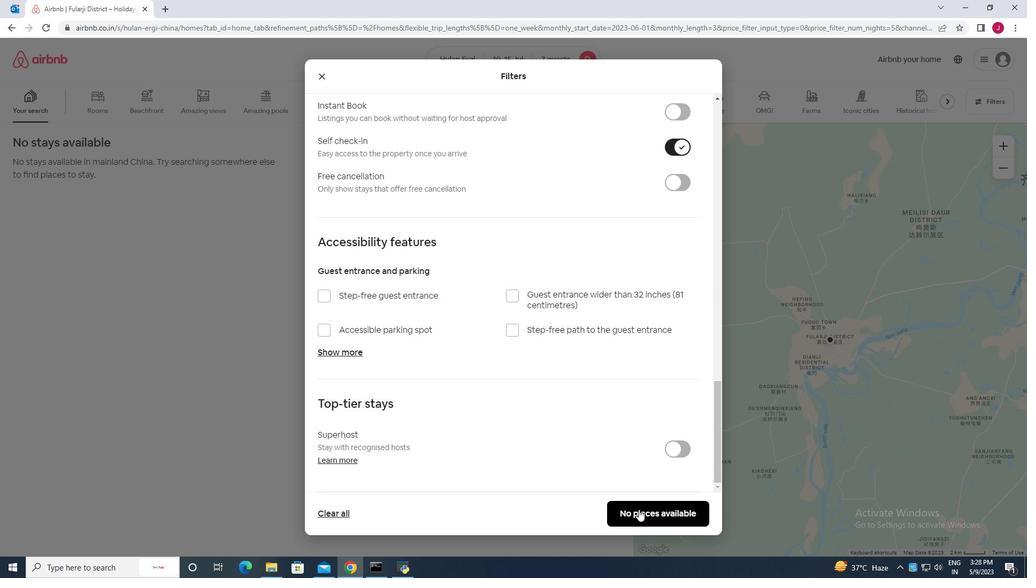
Action: Mouse pressed left at (639, 509)
Screenshot: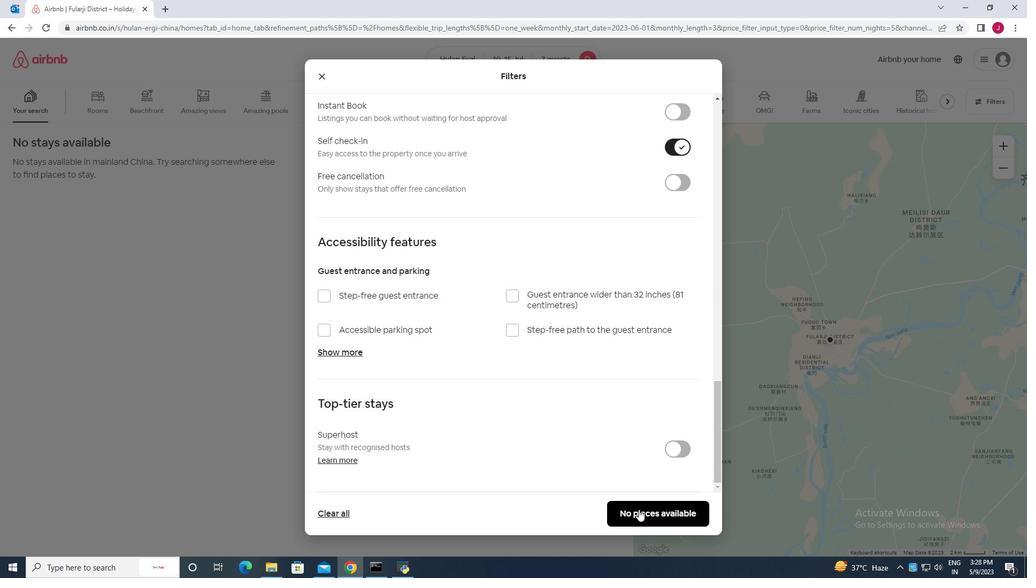 
Action: Mouse moved to (629, 492)
Screenshot: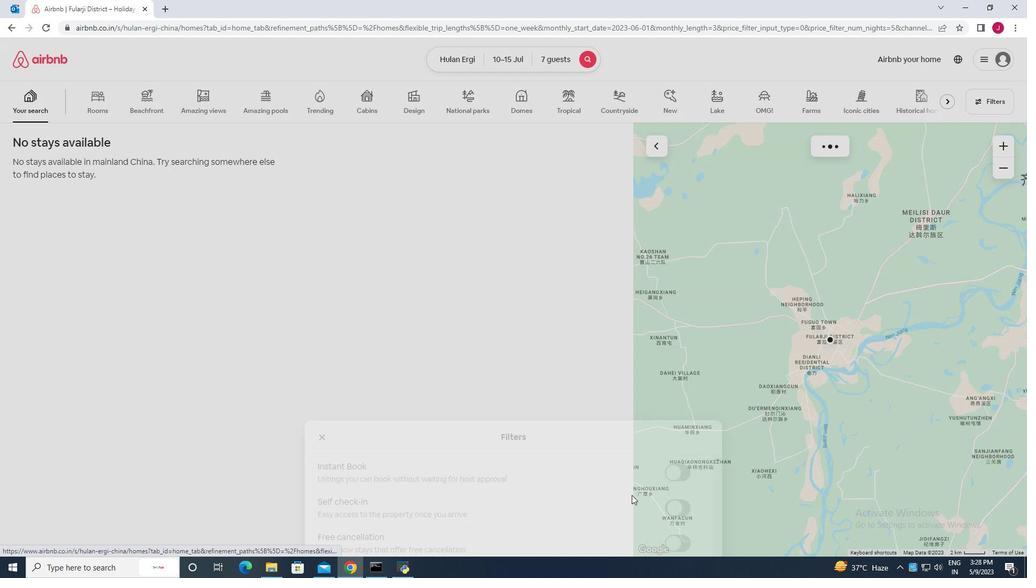 
